 Task: In the  document Ethan.odt Write the word in the shape with center alignment 'LOL'Change Page orientation to  'Landscape' Insert emoji at the end of quote: Smile
Action: Mouse moved to (246, 424)
Screenshot: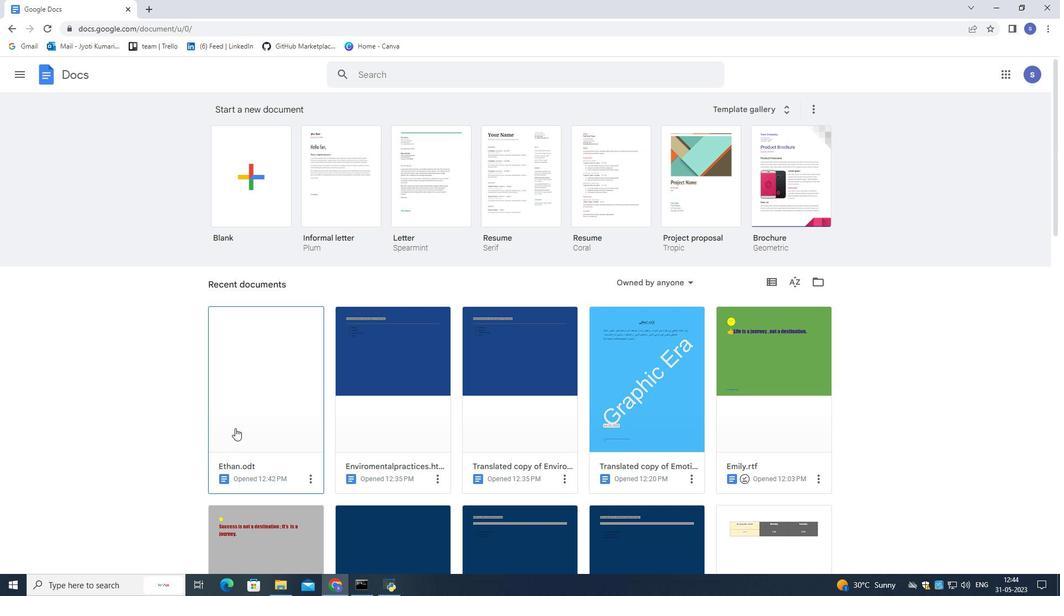 
Action: Mouse pressed left at (246, 424)
Screenshot: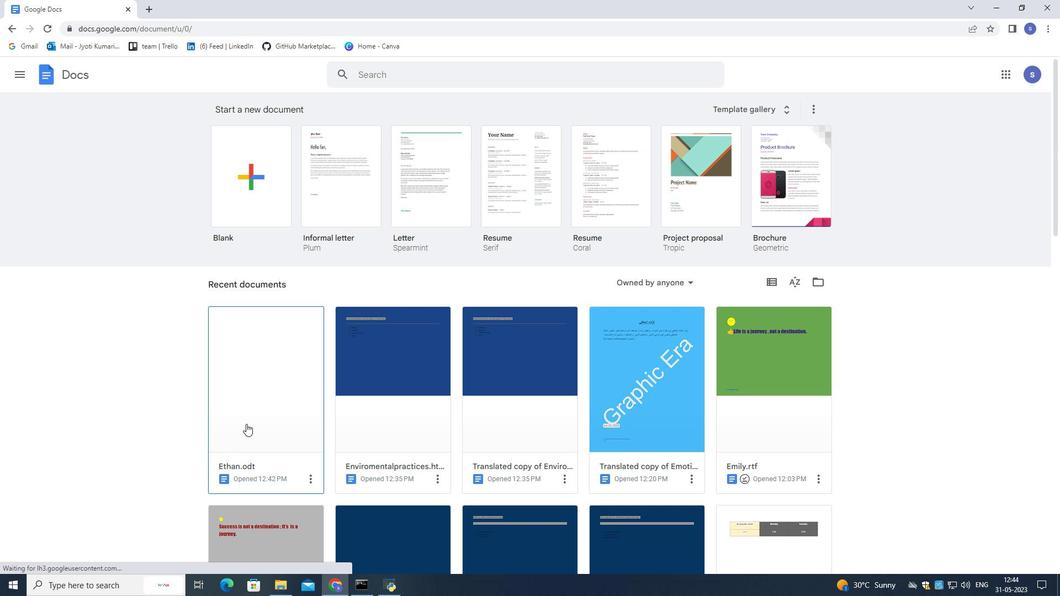 
Action: Mouse moved to (238, 419)
Screenshot: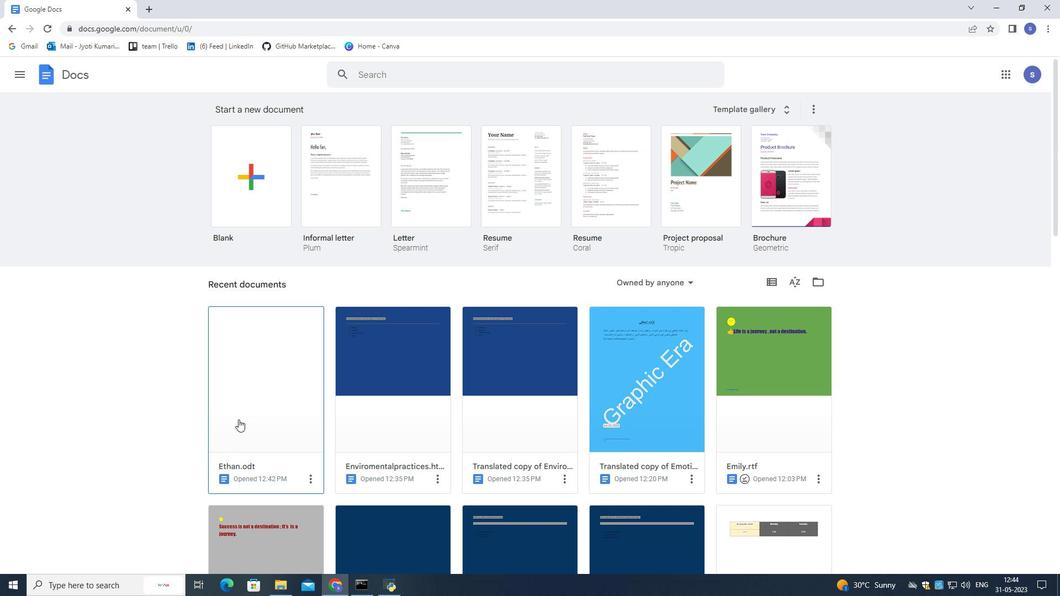 
Action: Mouse pressed left at (238, 419)
Screenshot: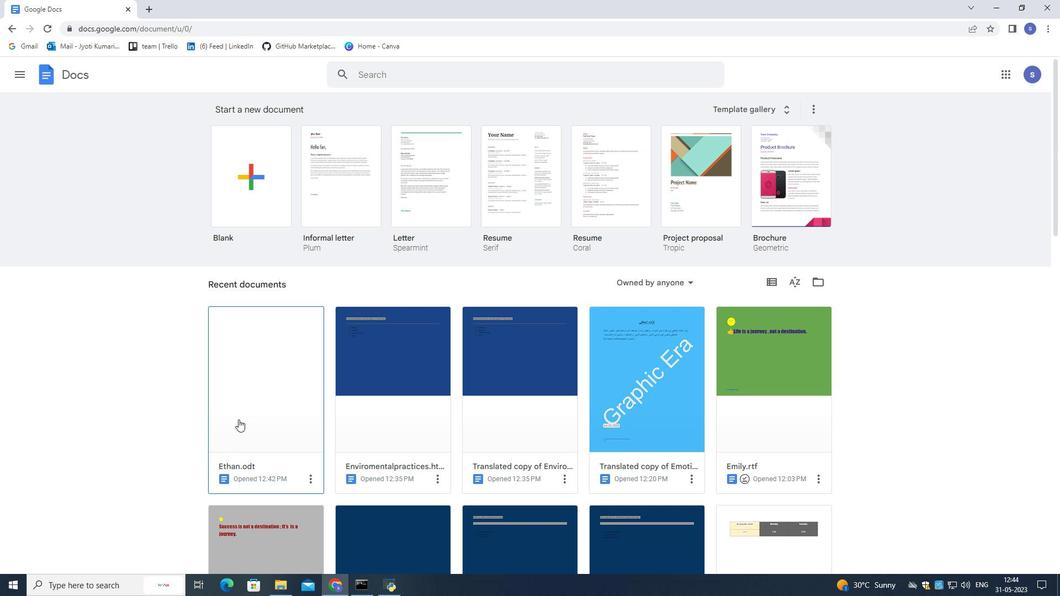 
Action: Mouse pressed left at (238, 419)
Screenshot: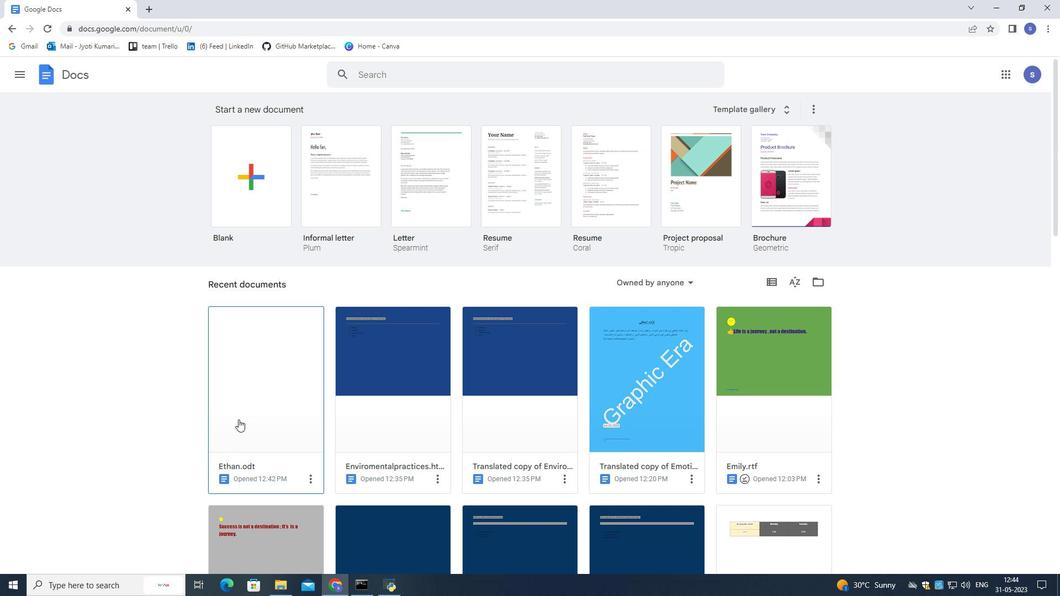 
Action: Mouse moved to (517, 233)
Screenshot: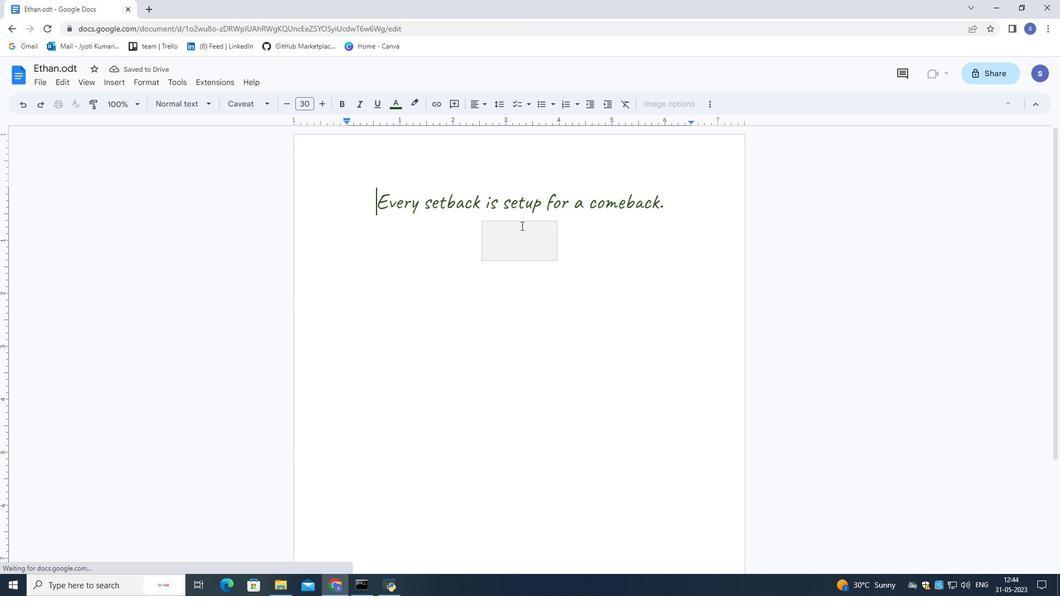 
Action: Mouse pressed left at (517, 233)
Screenshot: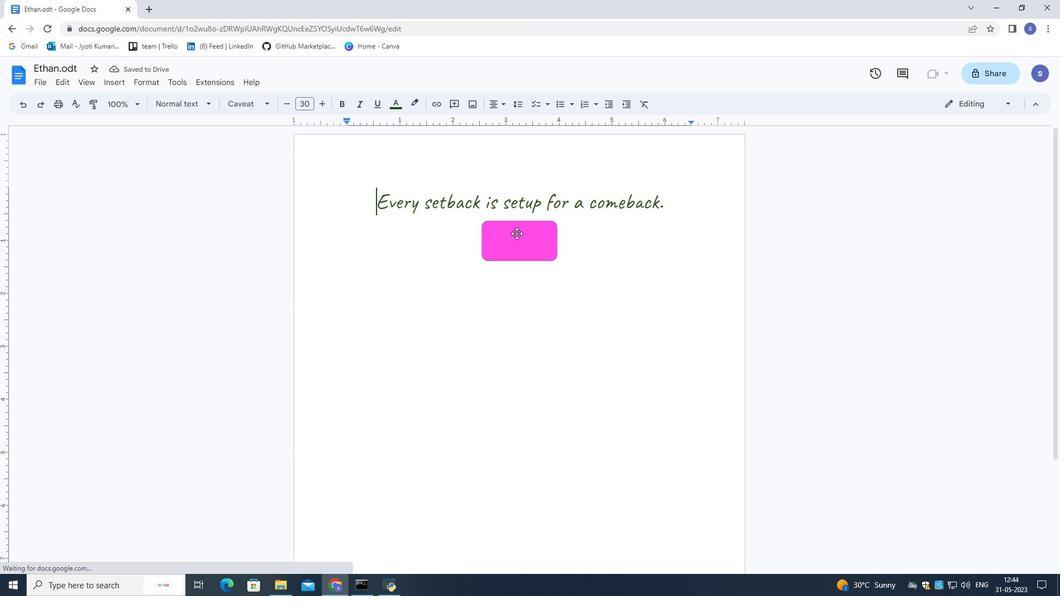 
Action: Mouse moved to (517, 234)
Screenshot: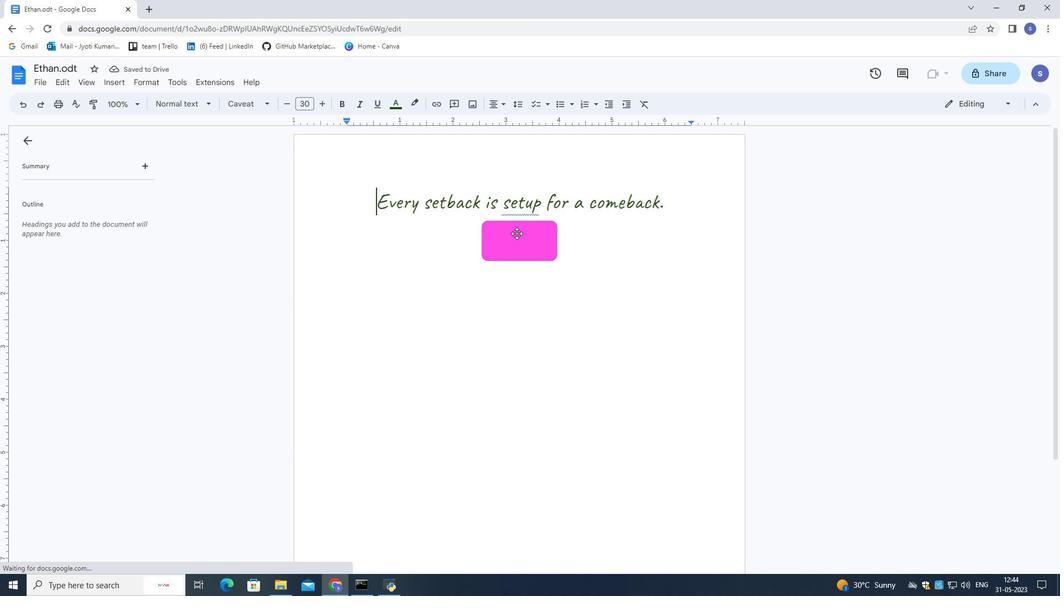 
Action: Mouse pressed left at (517, 234)
Screenshot: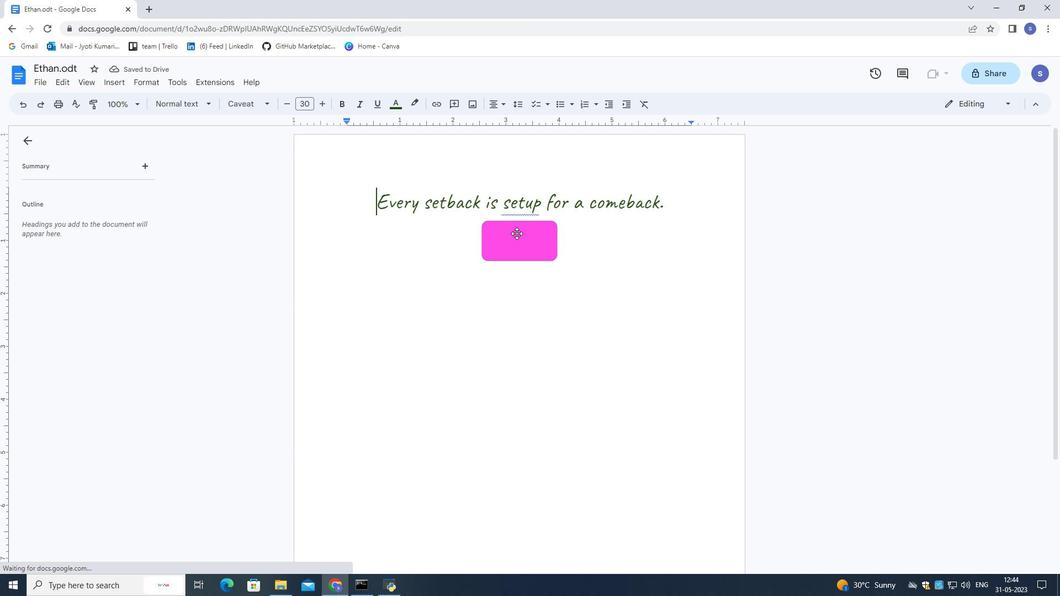 
Action: Mouse pressed left at (517, 234)
Screenshot: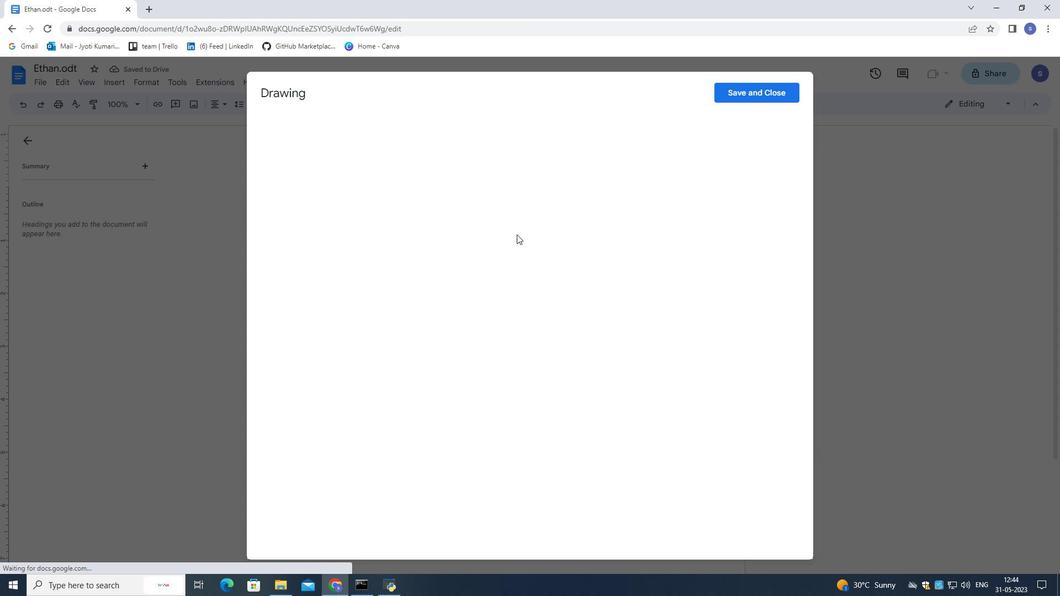 
Action: Mouse moved to (511, 270)
Screenshot: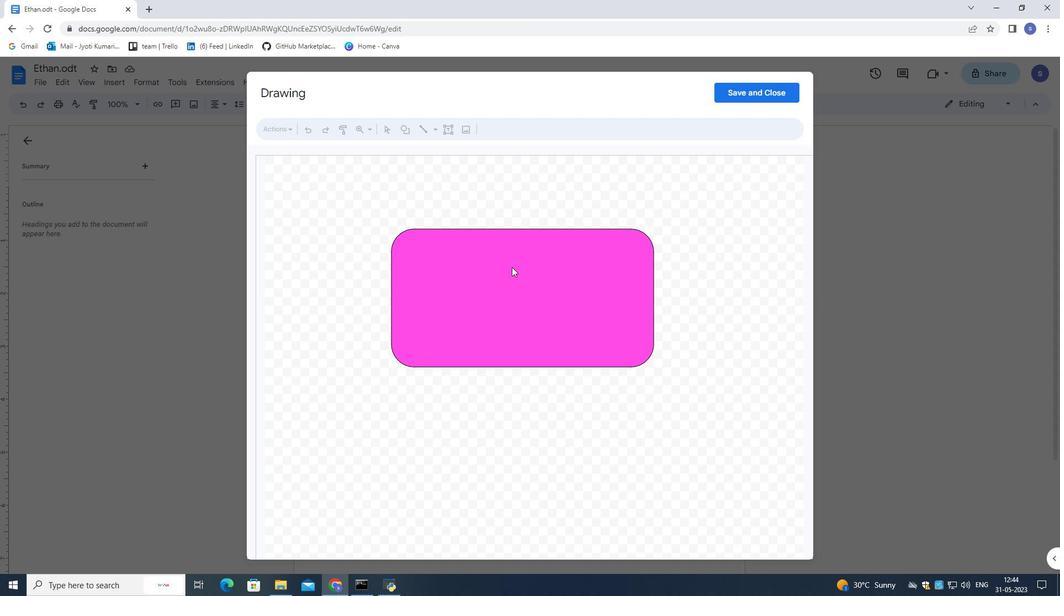 
Action: Mouse pressed left at (511, 270)
Screenshot: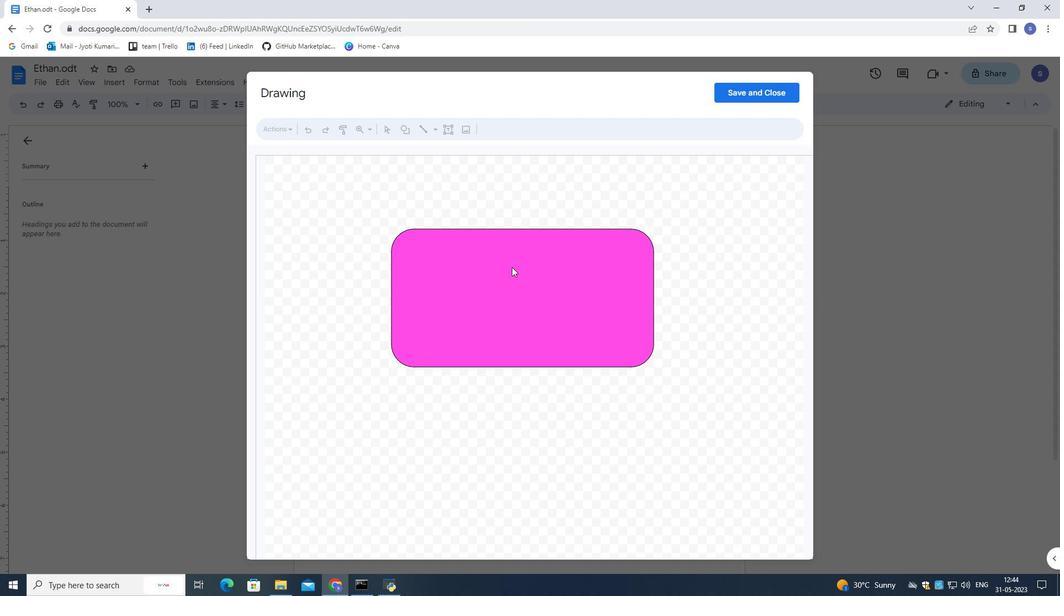
Action: Mouse moved to (510, 270)
Screenshot: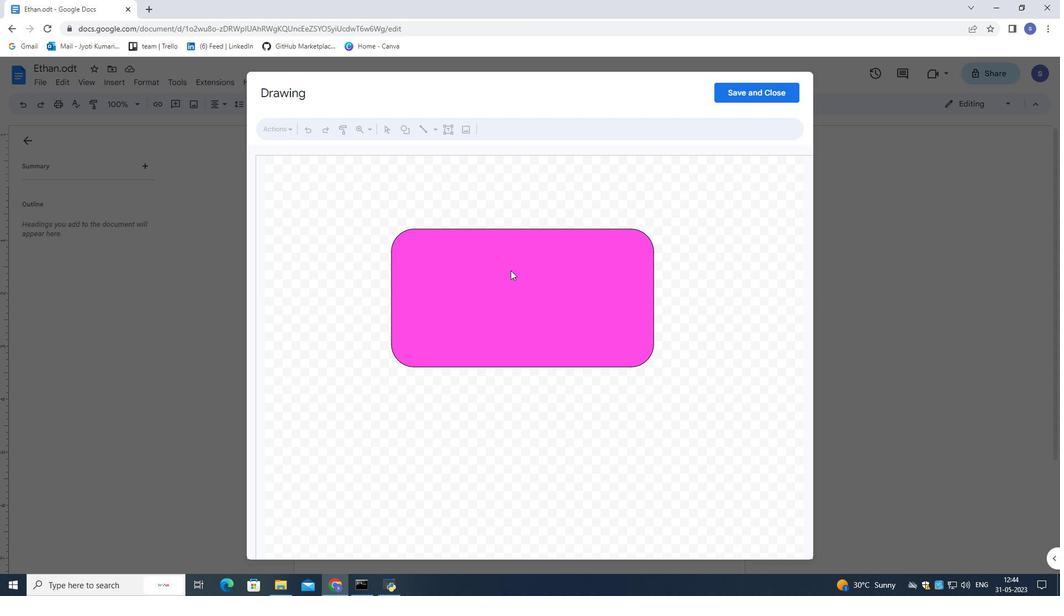 
Action: Mouse pressed left at (510, 270)
Screenshot: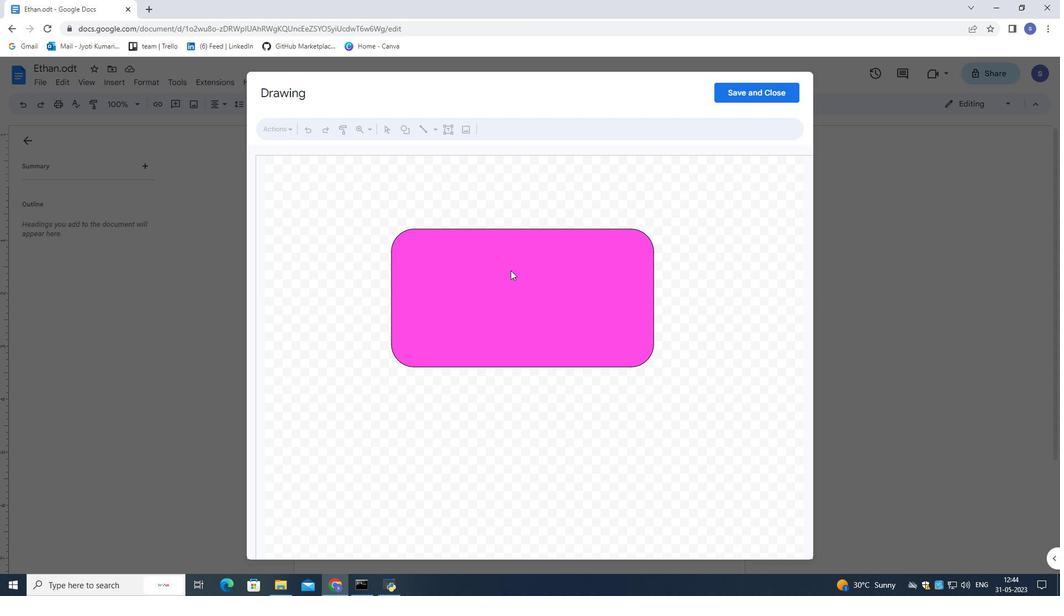 
Action: Mouse moved to (509, 271)
Screenshot: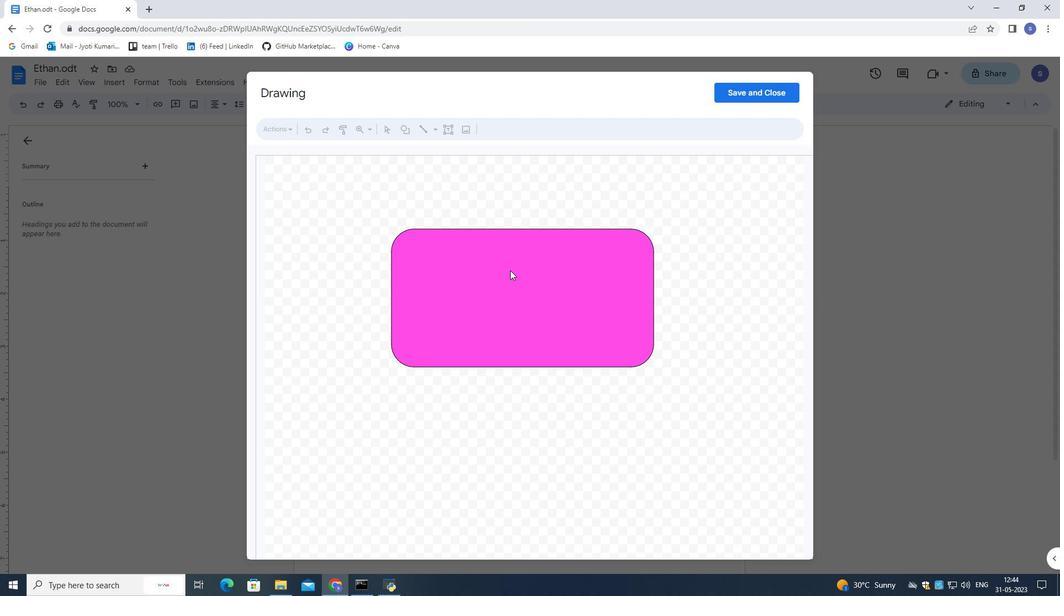
Action: Mouse pressed left at (509, 271)
Screenshot: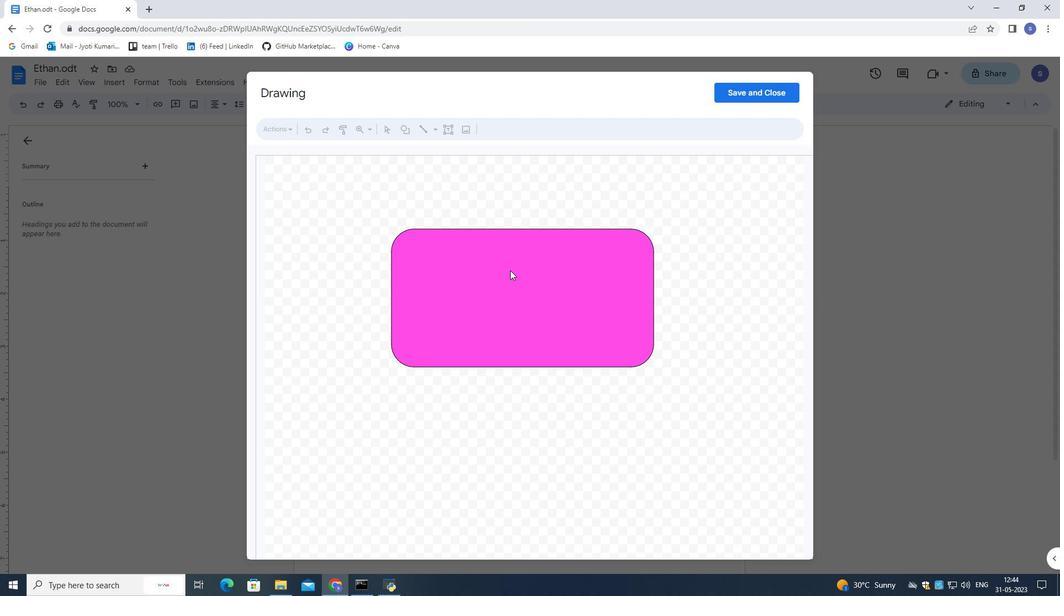
Action: Mouse moved to (493, 303)
Screenshot: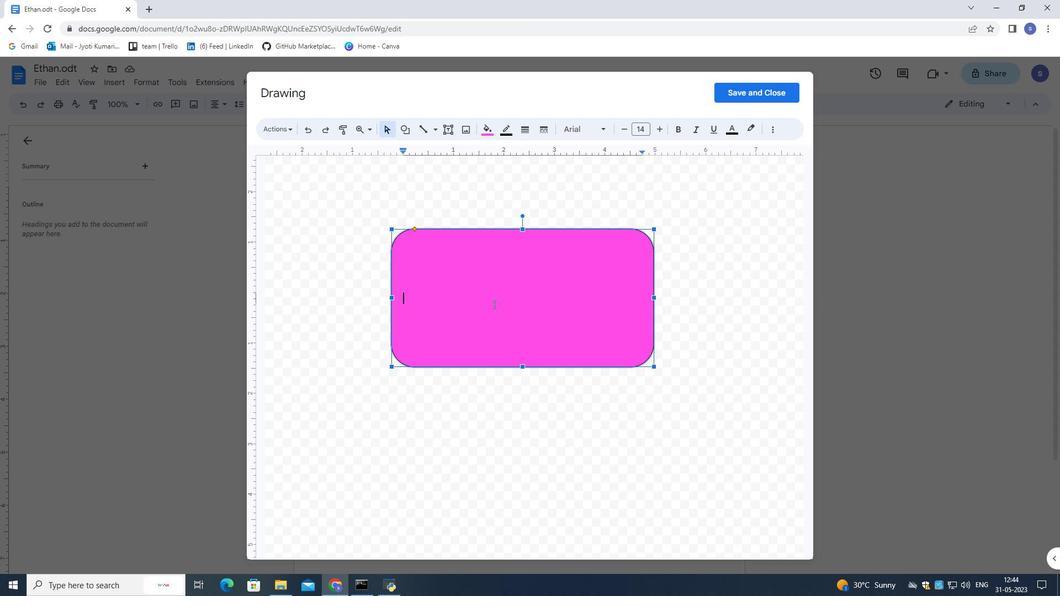
Action: Key pressed <Key.space><Key.space><Key.space><Key.space><Key.space><Key.space><Key.space><Key.space><Key.space><Key.space><Key.space><Key.space><Key.space><Key.space><Key.space><Key.space><Key.space><Key.space><Key.space><Key.space><Key.space><Key.space><Key.space><Key.space><Key.space><Key.space><Key.space><Key.space><Key.caps_lock>LOL<Key.caps_lock><Key.left><Key.left><Key.left>
Screenshot: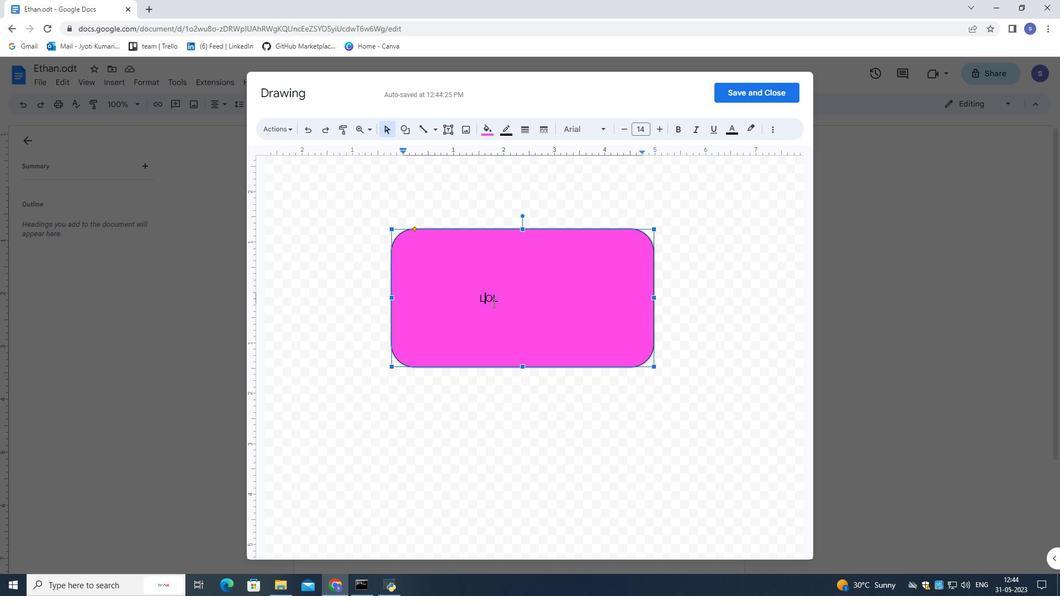 
Action: Mouse moved to (665, 340)
Screenshot: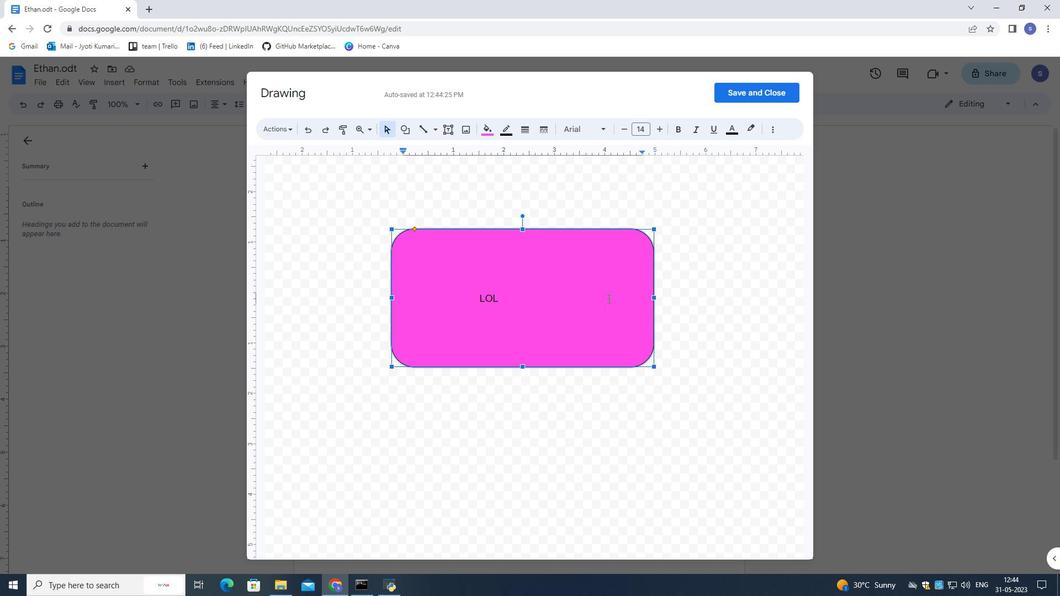 
Action: Key pressed <Key.space><Key.space><Key.space><Key.space><Key.space><Key.space><Key.space><Key.space><Key.space><Key.space><Key.space><Key.space><Key.space>
Screenshot: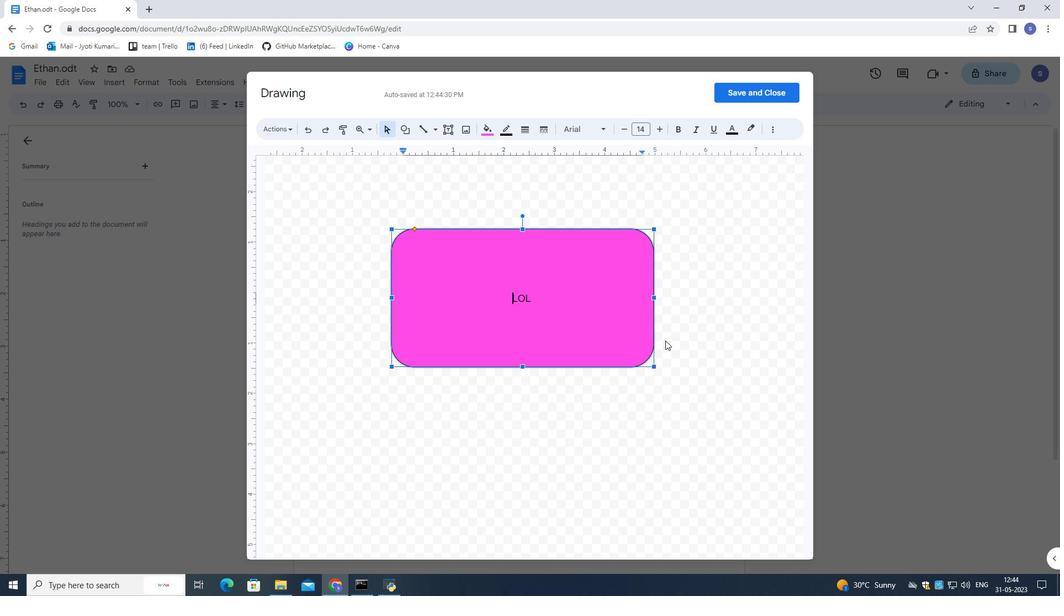 
Action: Mouse moved to (764, 94)
Screenshot: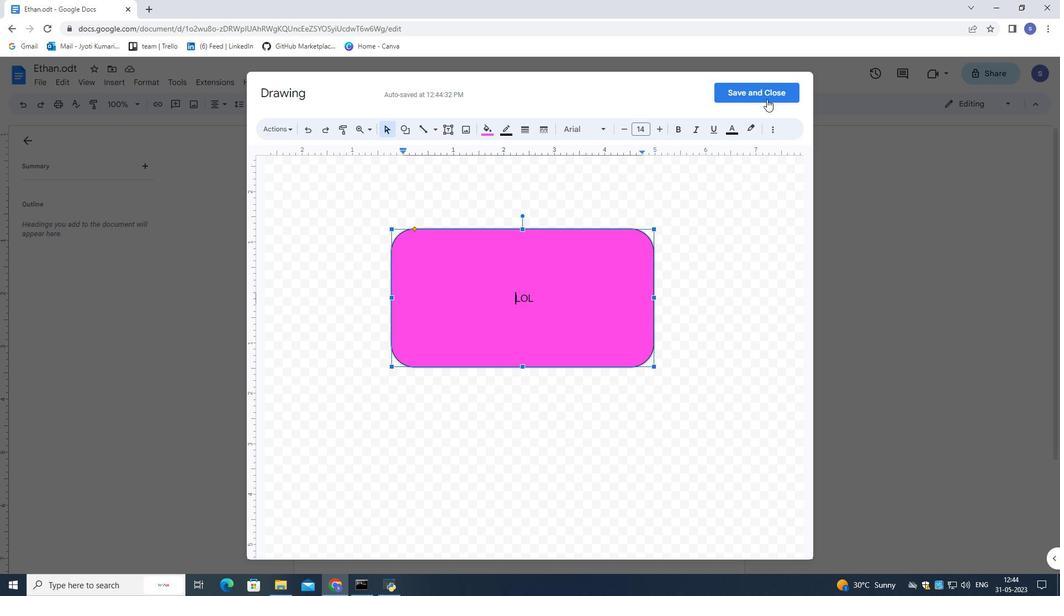 
Action: Mouse pressed left at (764, 94)
Screenshot: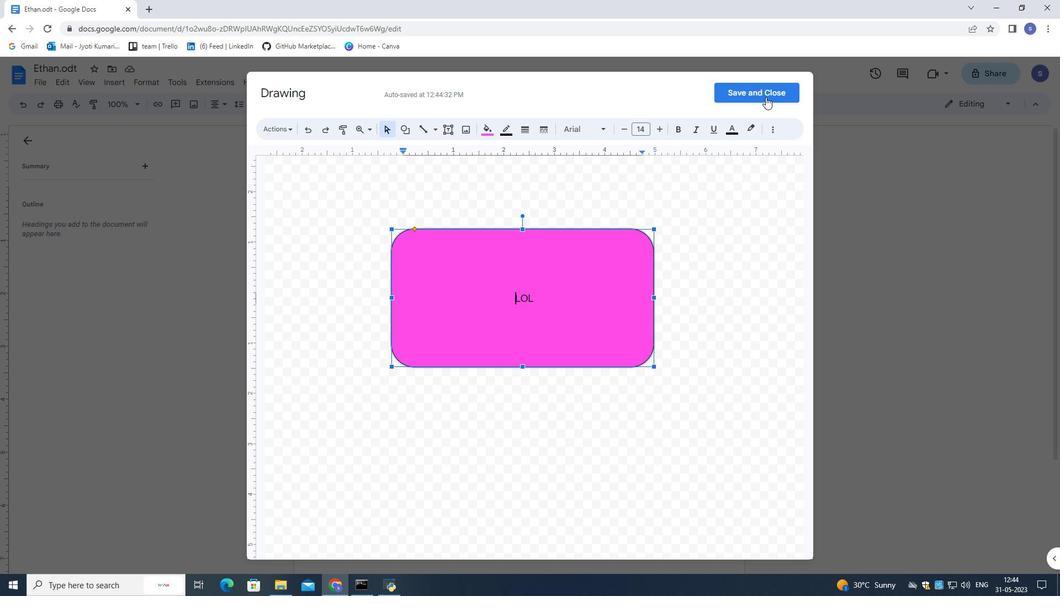 
Action: Mouse moved to (529, 247)
Screenshot: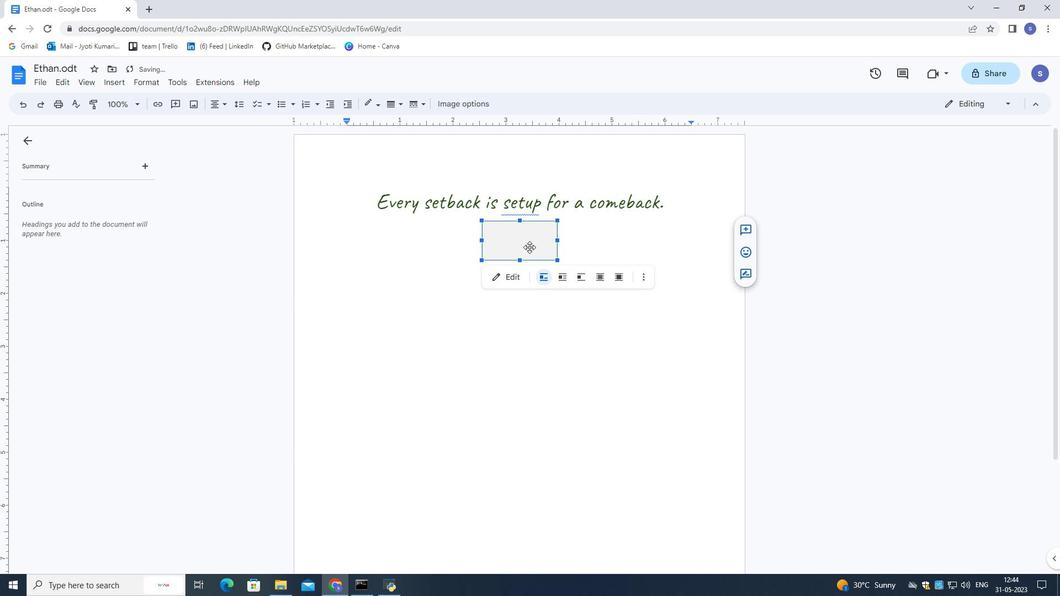 
Action: Mouse pressed left at (529, 247)
Screenshot: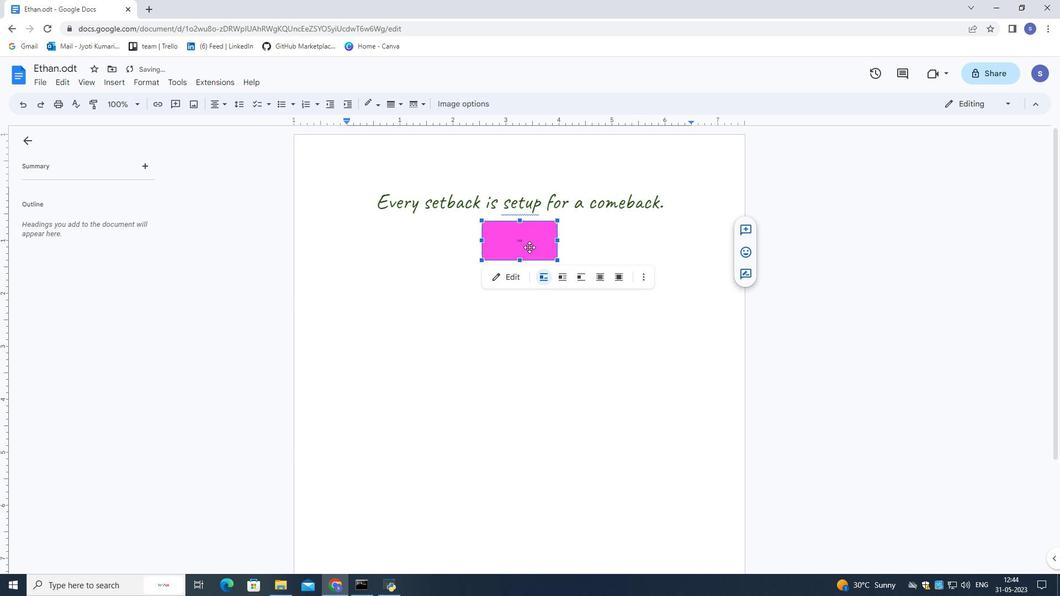 
Action: Mouse moved to (528, 242)
Screenshot: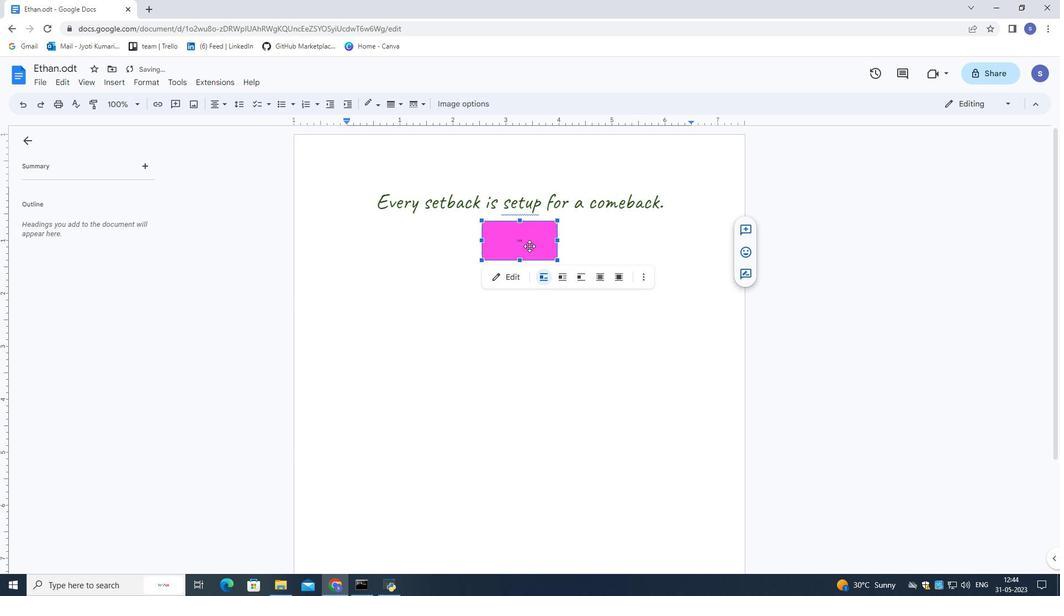 
Action: Mouse pressed left at (528, 242)
Screenshot: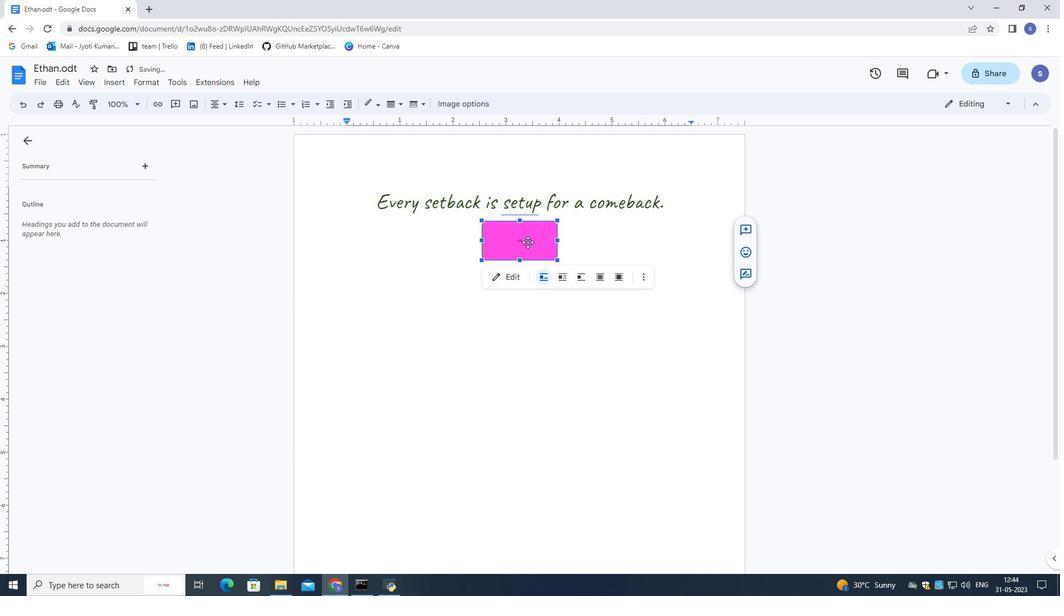 
Action: Mouse pressed left at (528, 242)
Screenshot: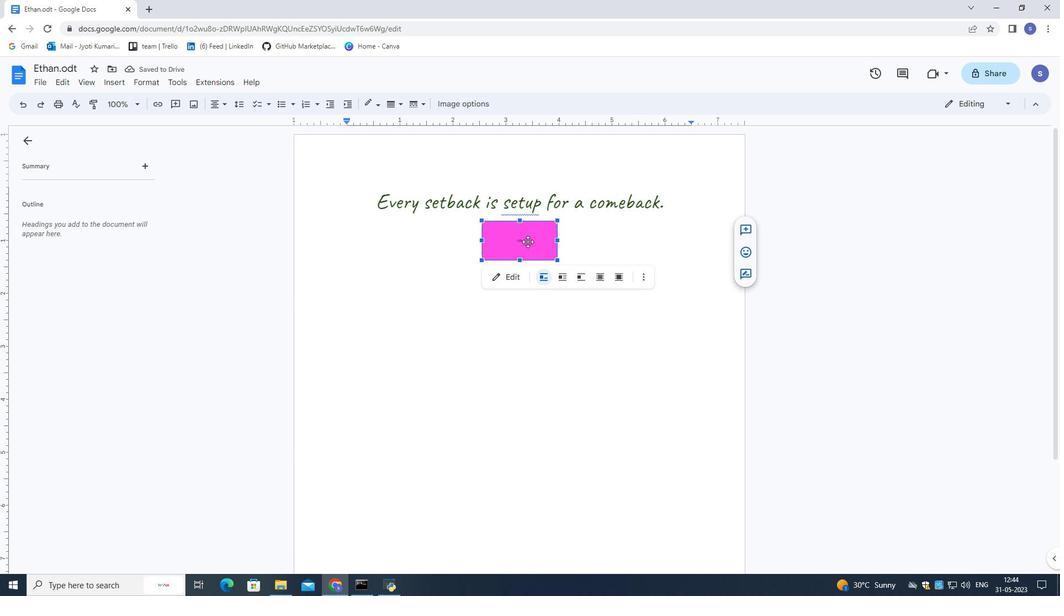 
Action: Mouse moved to (744, 96)
Screenshot: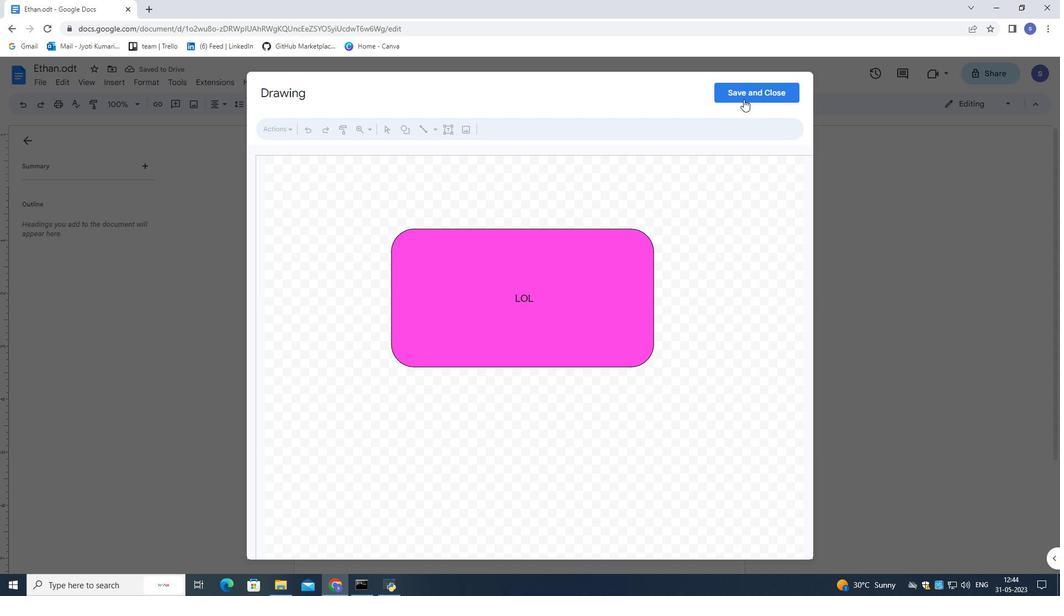 
Action: Mouse pressed left at (744, 96)
Screenshot: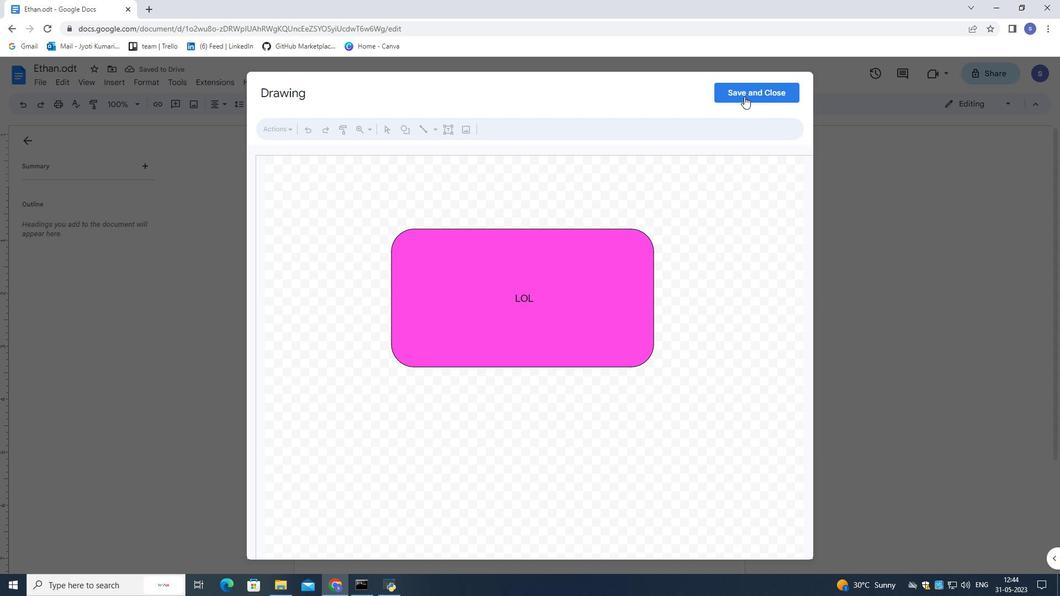 
Action: Mouse moved to (616, 246)
Screenshot: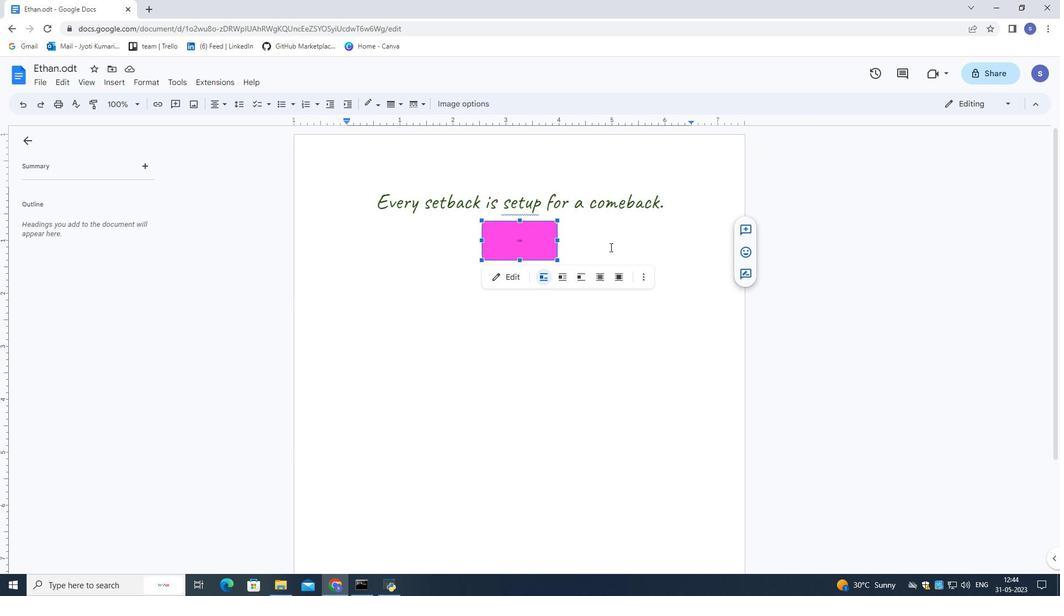 
Action: Mouse pressed left at (616, 246)
Screenshot: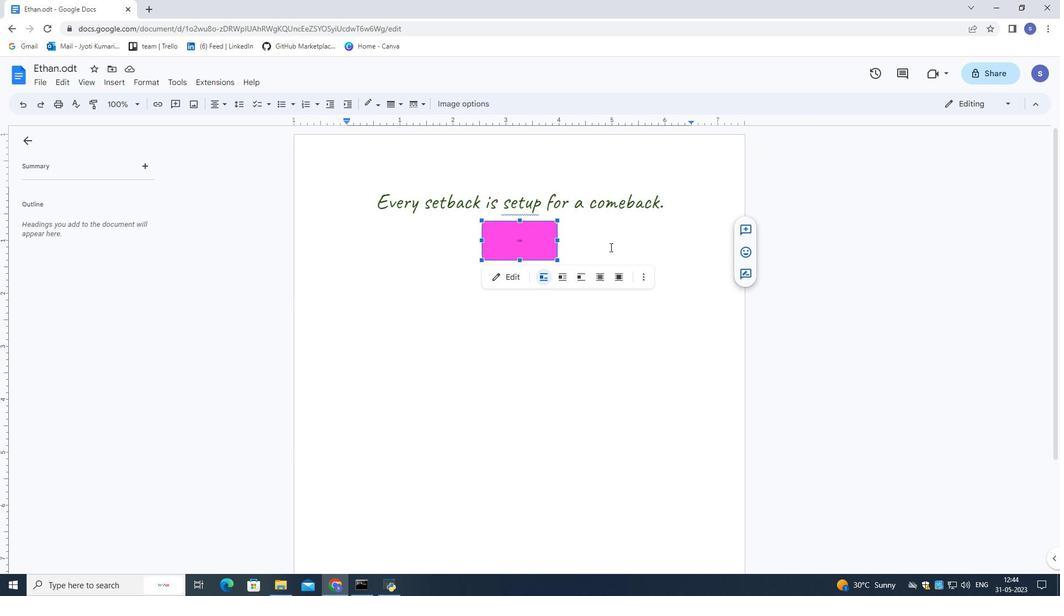 
Action: Mouse moved to (148, 80)
Screenshot: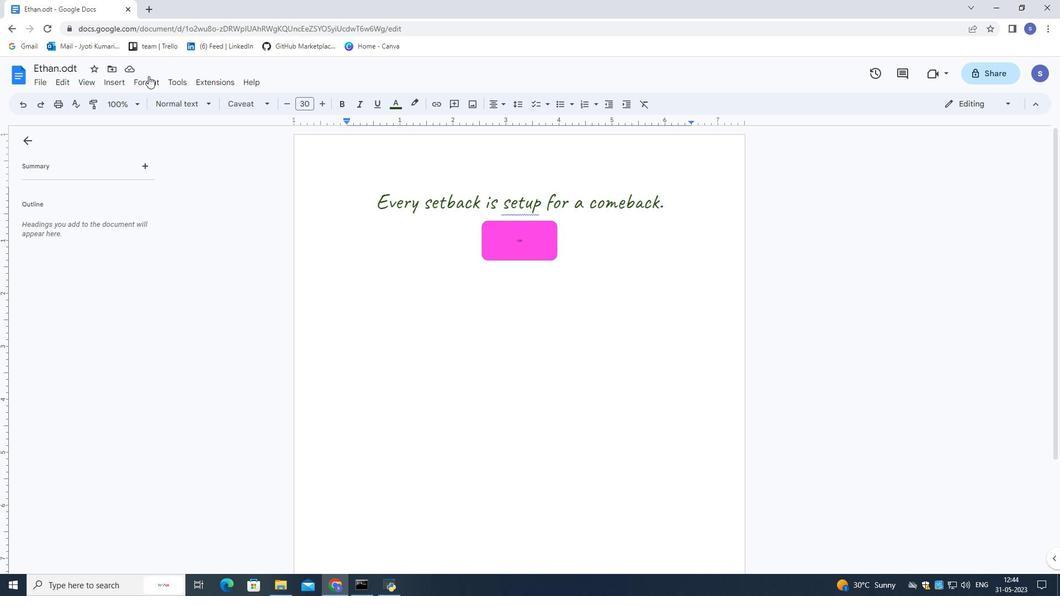 
Action: Mouse pressed left at (148, 80)
Screenshot: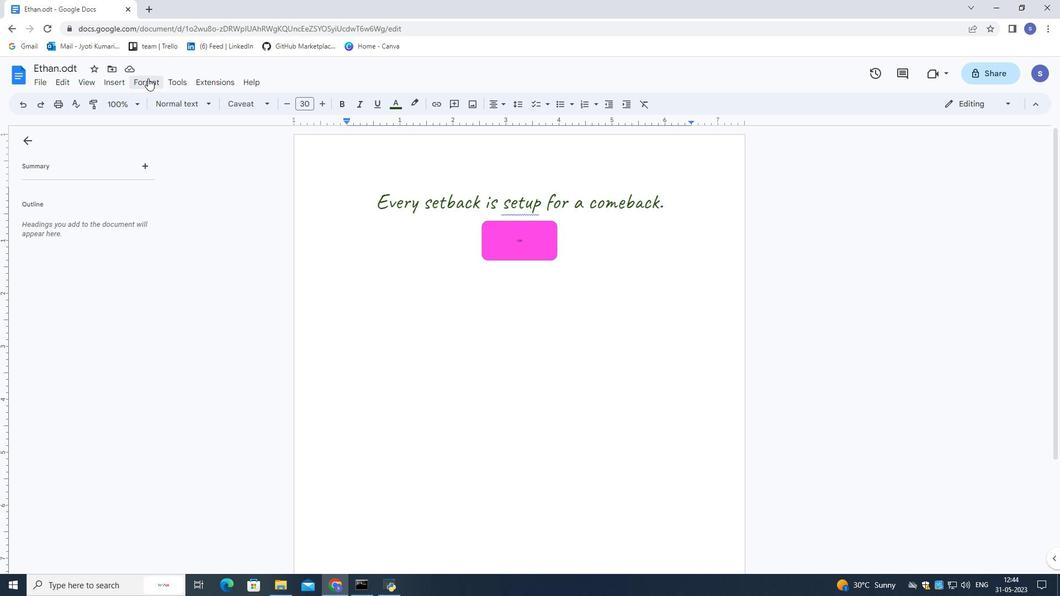 
Action: Mouse moved to (175, 249)
Screenshot: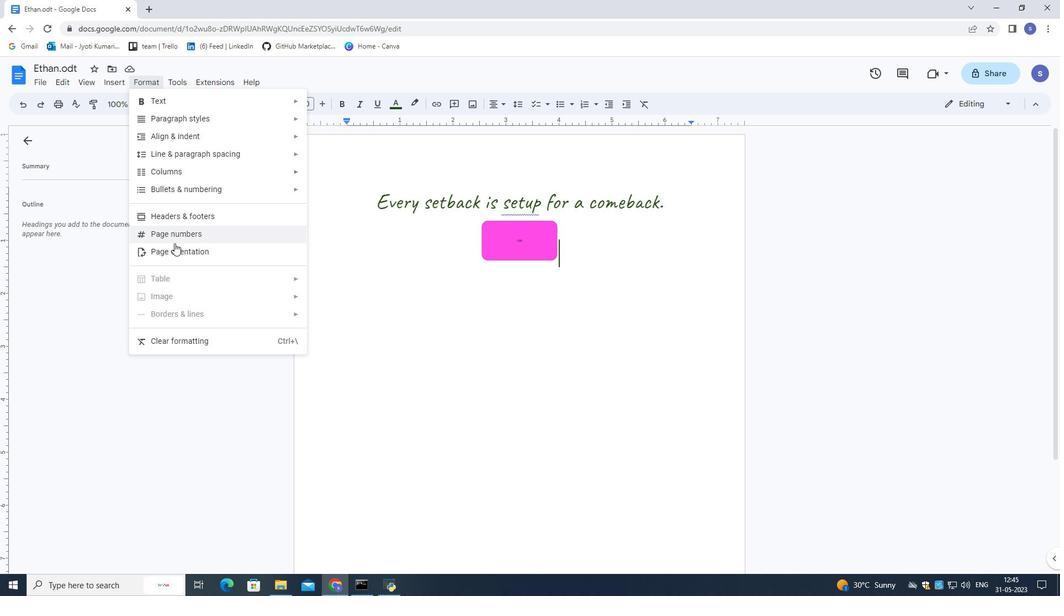 
Action: Mouse pressed left at (175, 249)
Screenshot: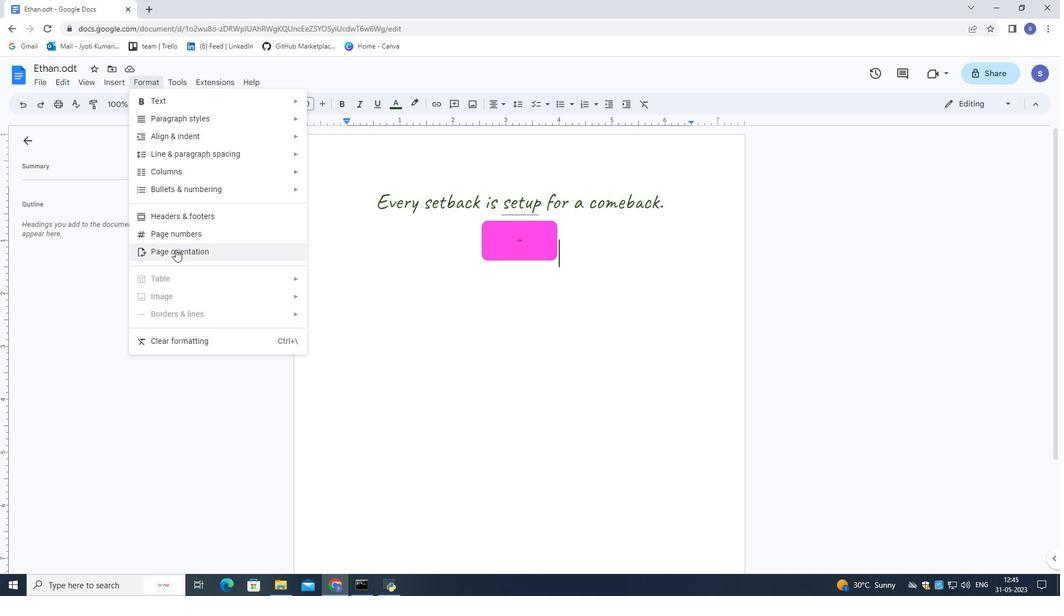 
Action: Mouse moved to (503, 335)
Screenshot: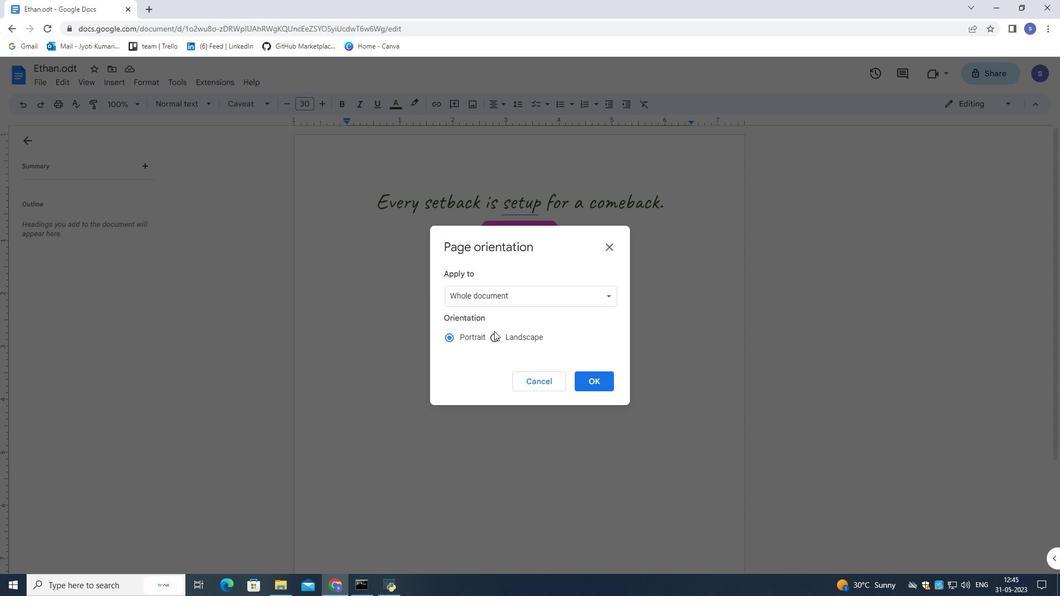 
Action: Mouse pressed left at (503, 335)
Screenshot: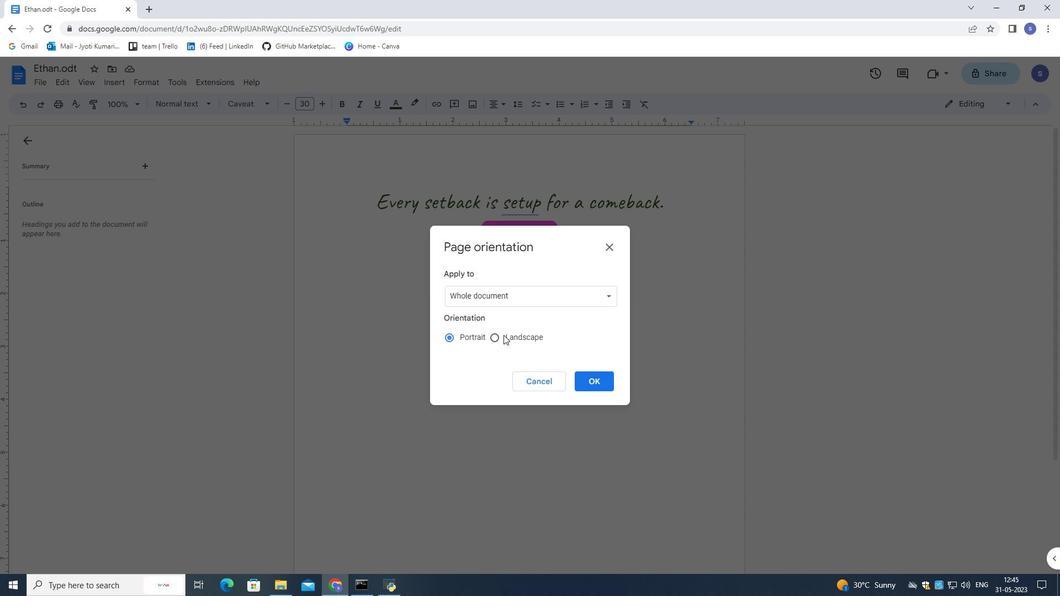 
Action: Mouse moved to (591, 380)
Screenshot: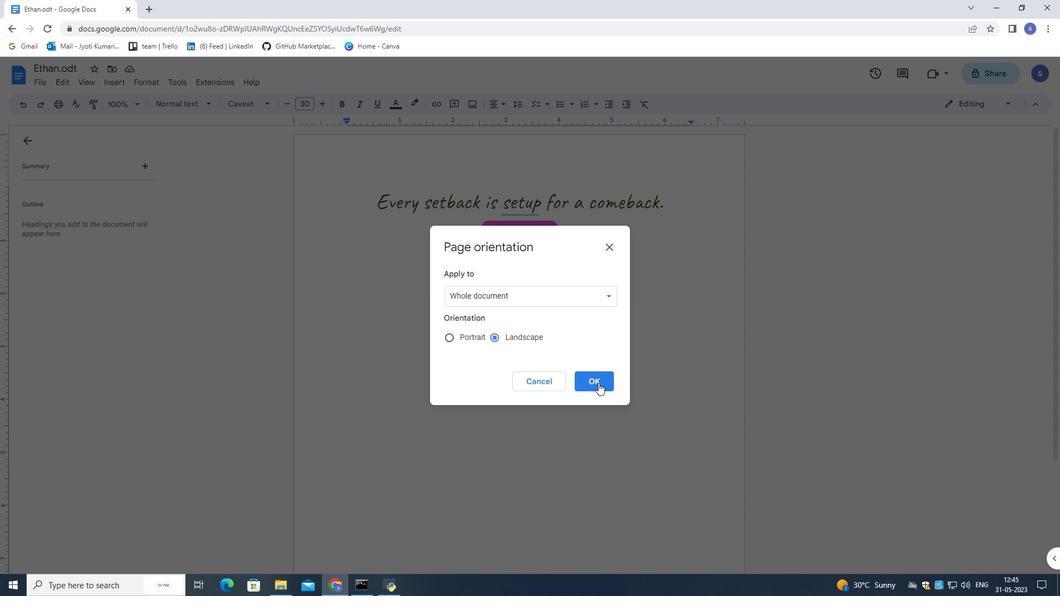 
Action: Mouse pressed left at (591, 380)
Screenshot: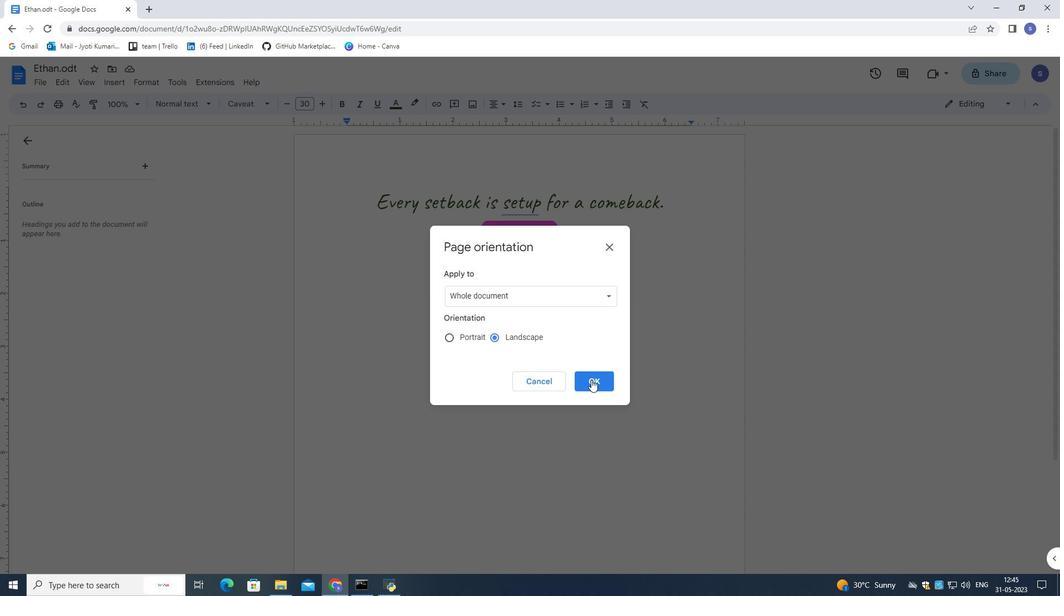 
Action: Mouse moved to (677, 205)
Screenshot: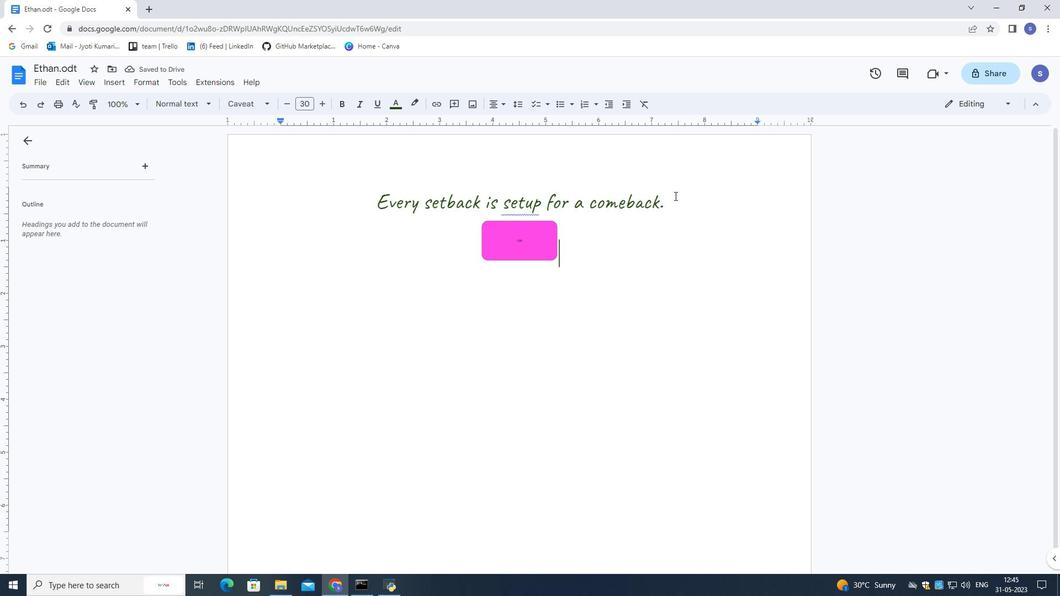 
Action: Mouse pressed left at (677, 205)
Screenshot: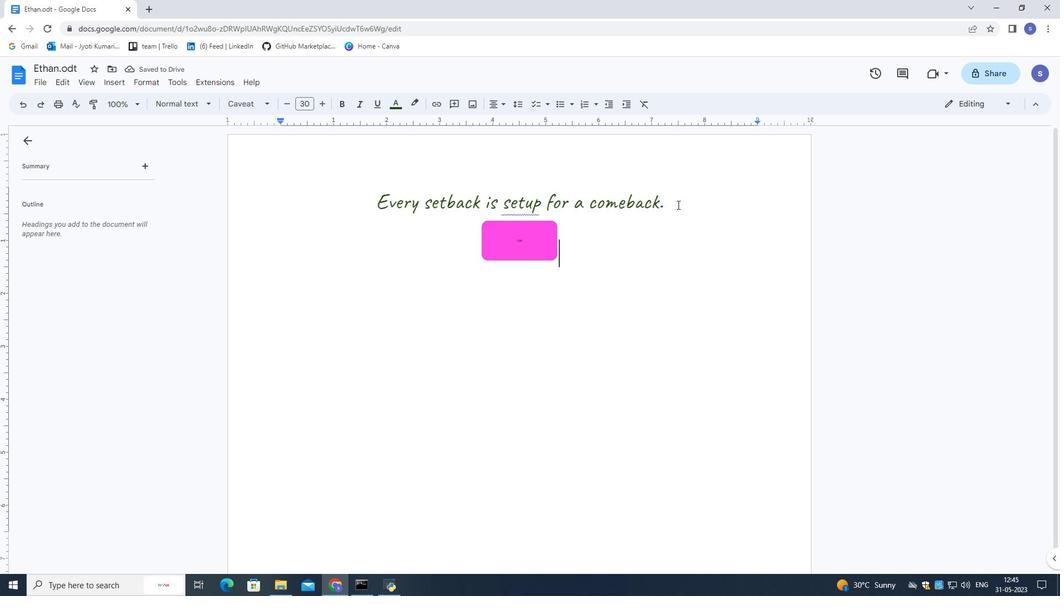 
Action: Mouse moved to (126, 75)
Screenshot: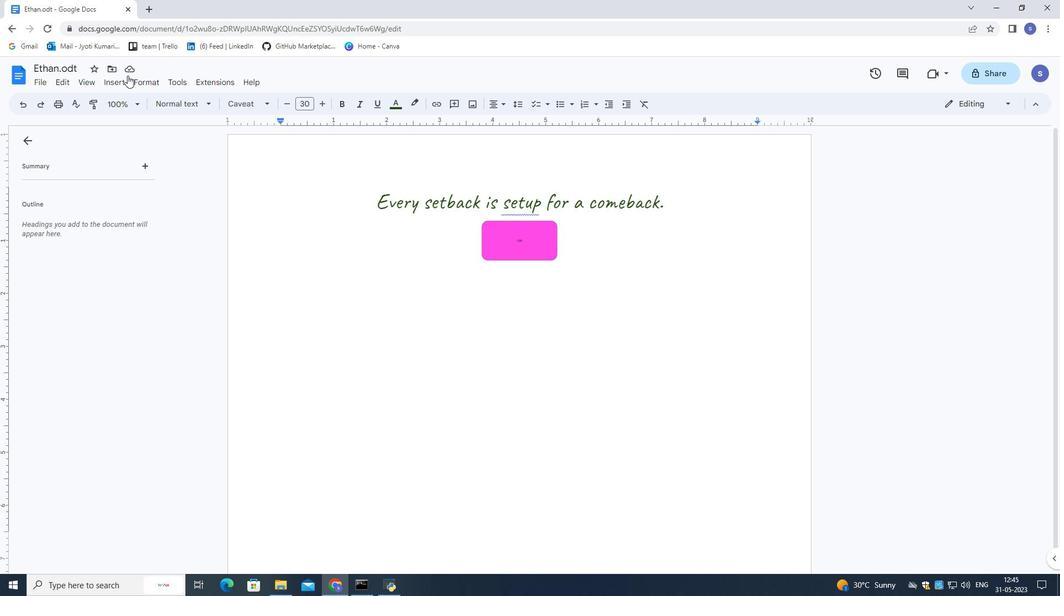 
Action: Mouse pressed left at (126, 75)
Screenshot: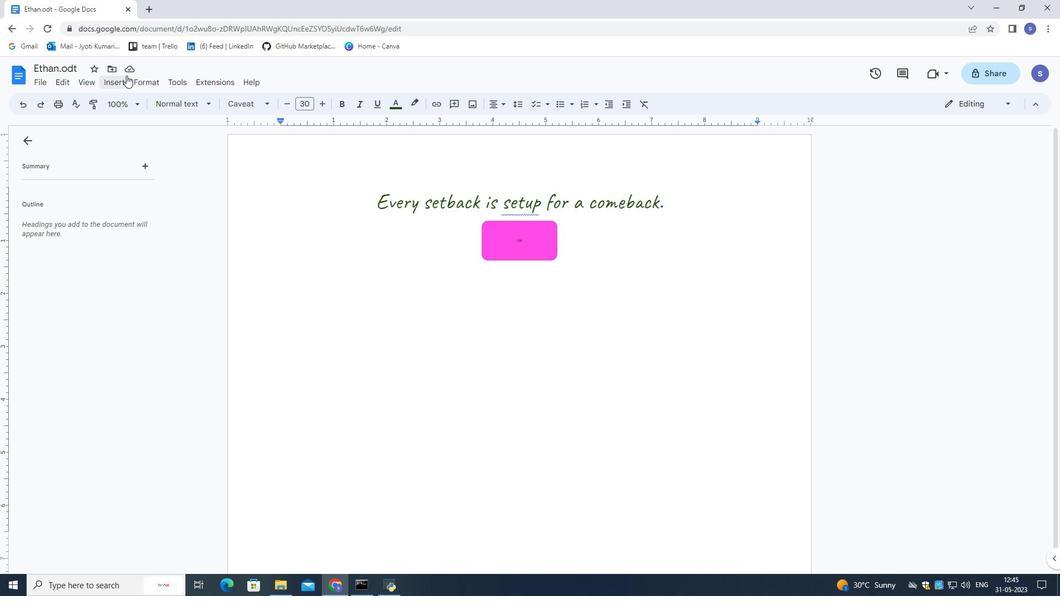 
Action: Mouse moved to (157, 193)
Screenshot: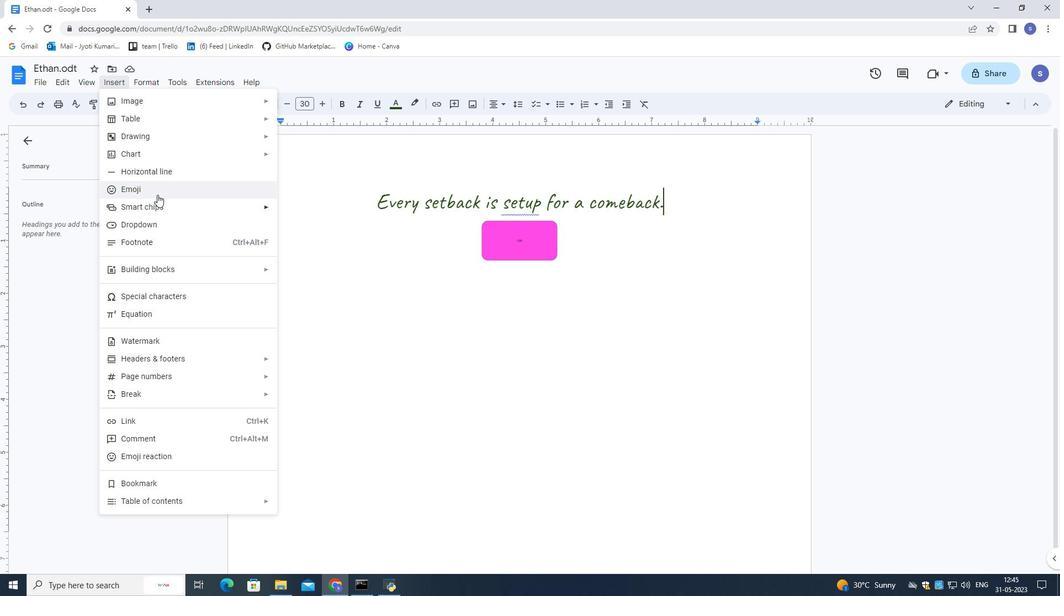 
Action: Mouse pressed left at (157, 193)
Screenshot: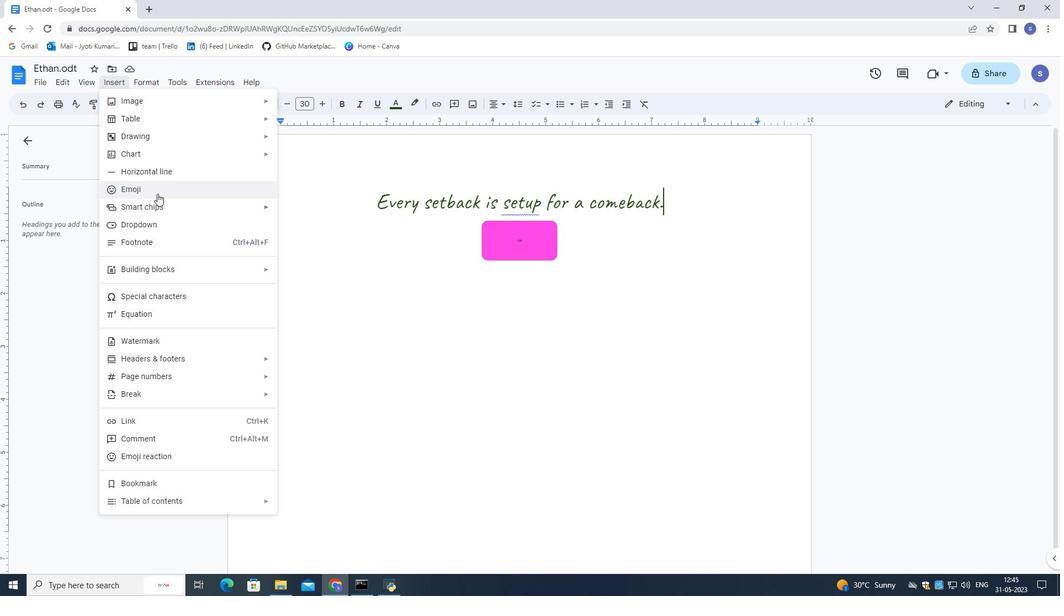 
Action: Mouse moved to (612, 301)
Screenshot: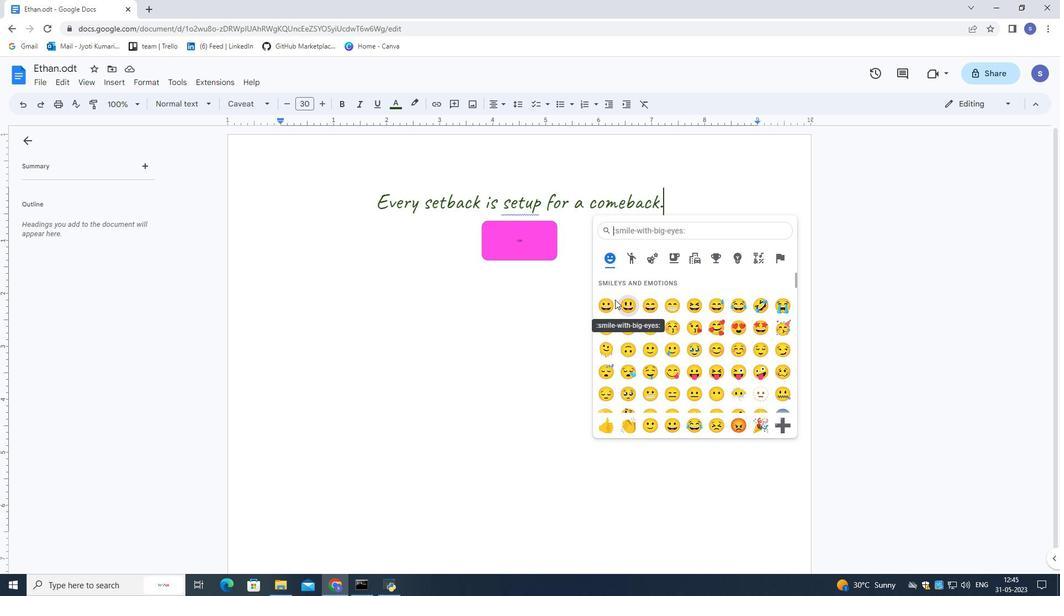 
Action: Mouse pressed left at (612, 301)
Screenshot: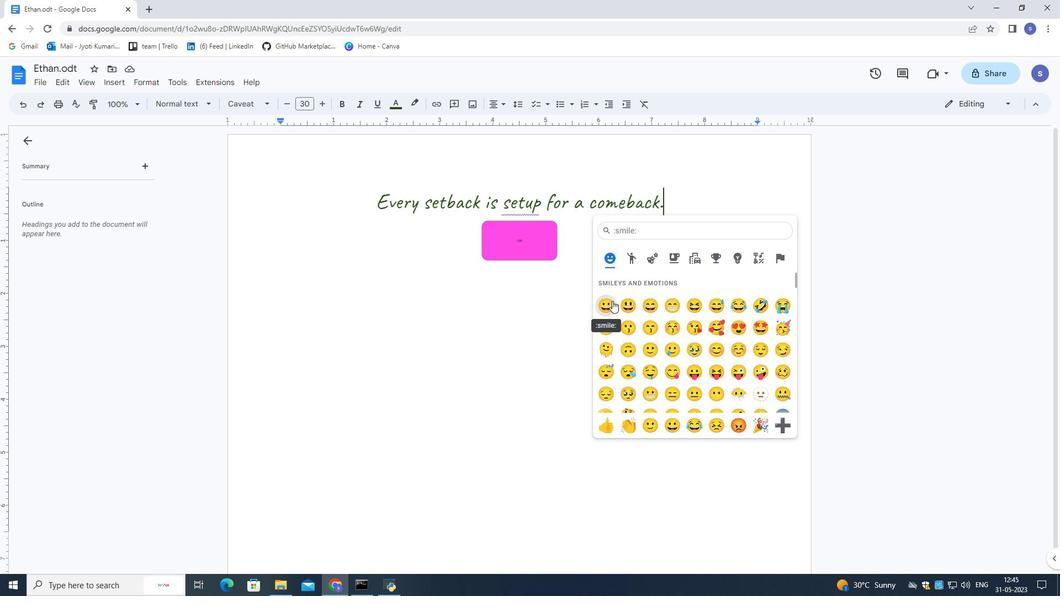 
Action: Mouse moved to (655, 292)
Screenshot: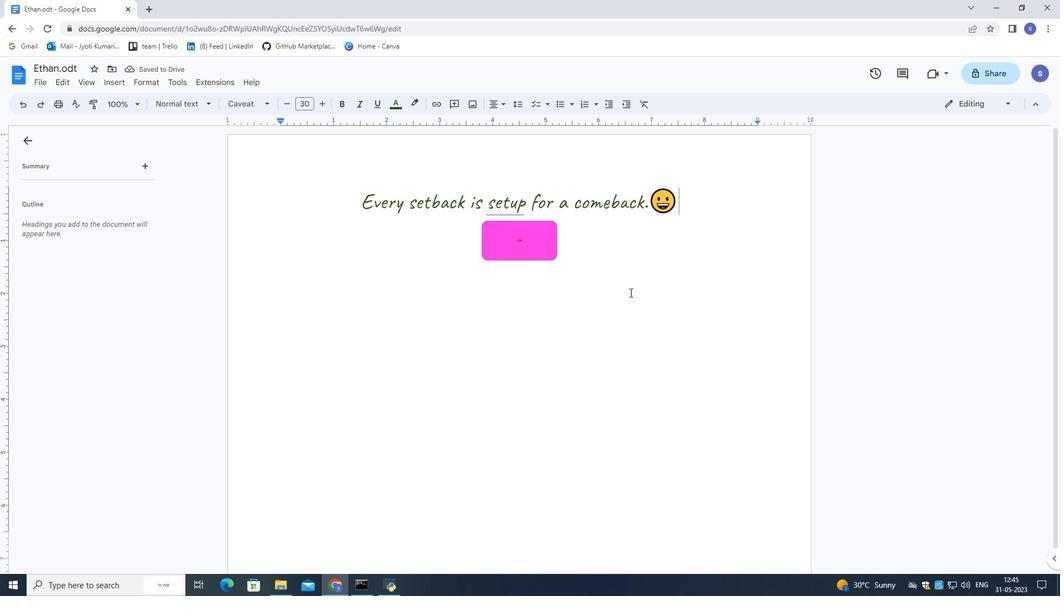 
Action: Mouse pressed left at (655, 292)
Screenshot: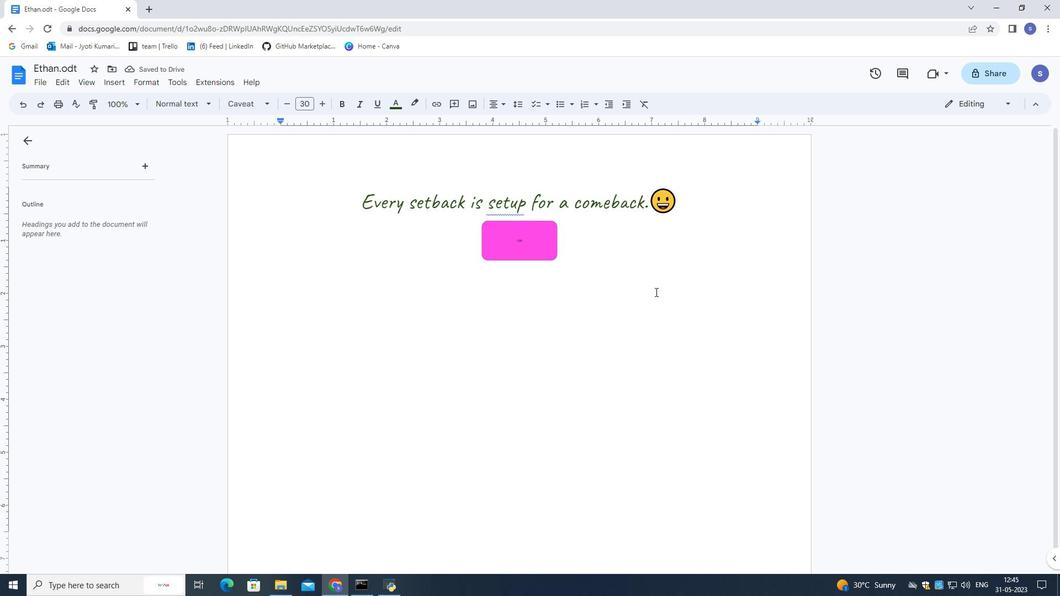 
Action: Mouse moved to (655, 319)
Screenshot: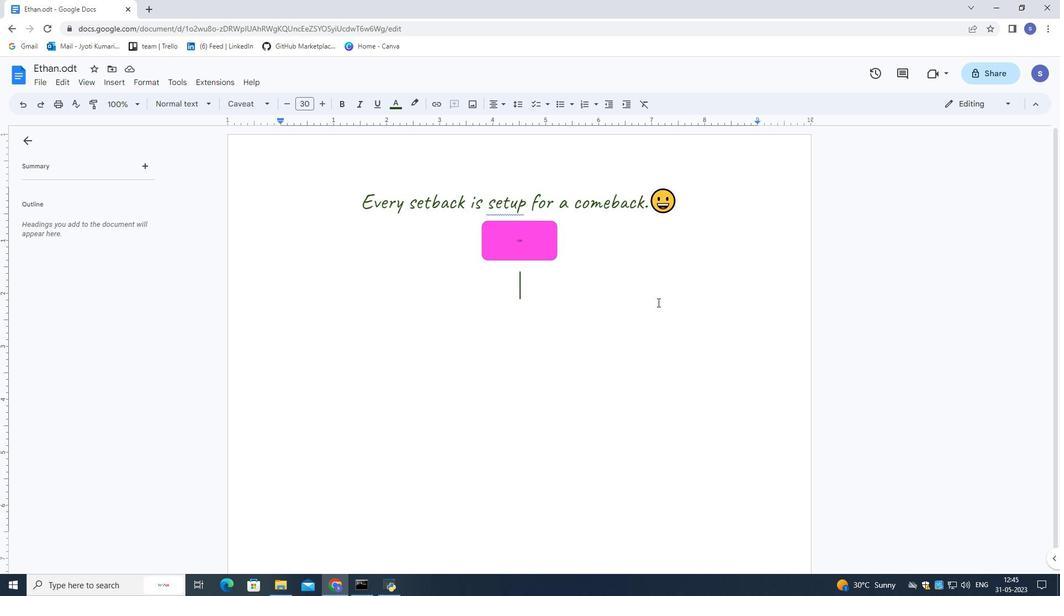 
Action: Mouse pressed left at (655, 319)
Screenshot: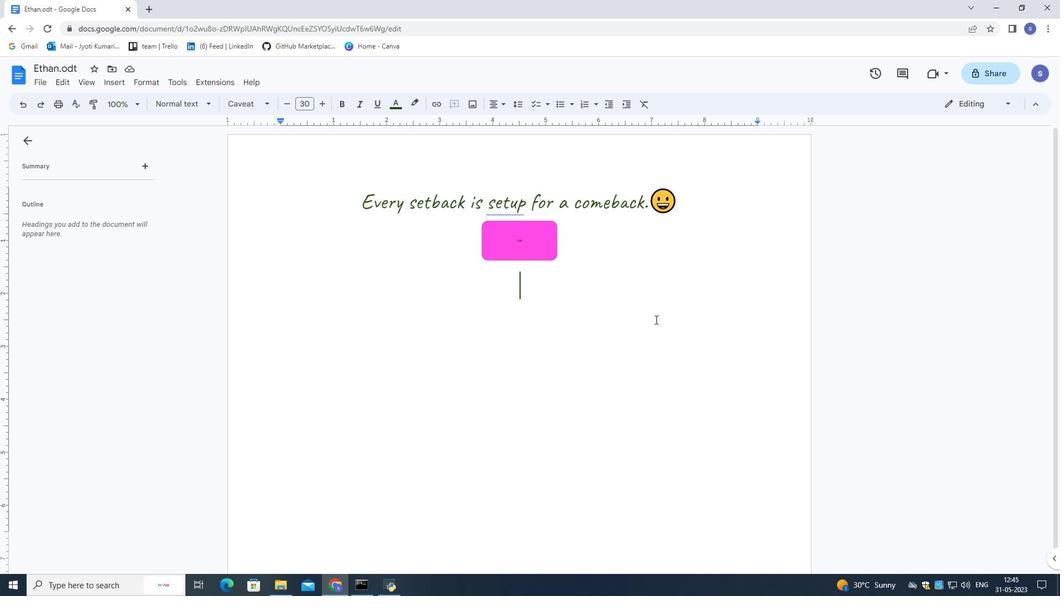 
Action: Mouse moved to (700, 212)
Screenshot: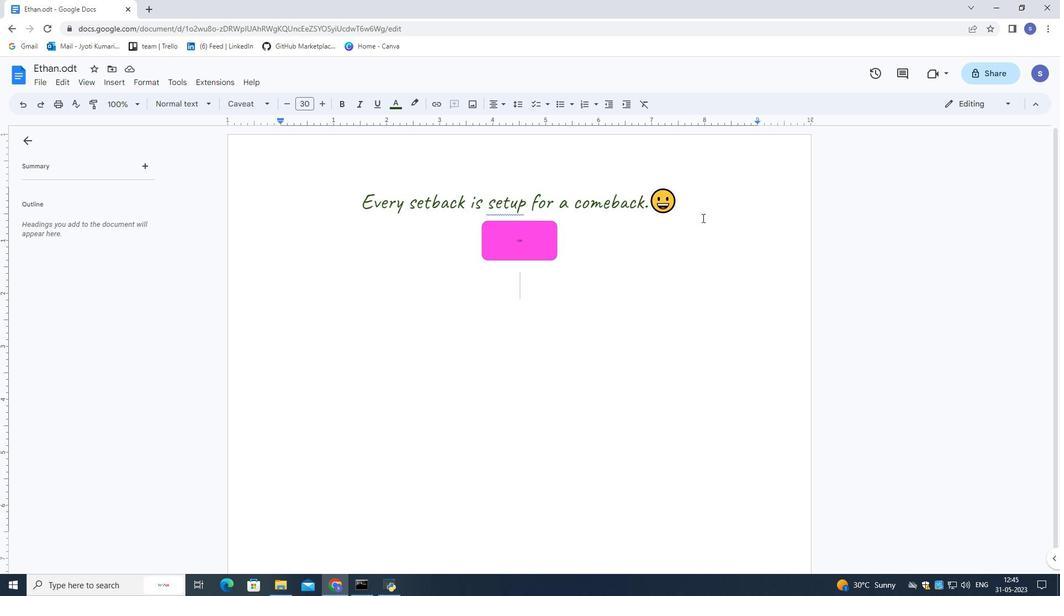 
Action: Mouse pressed left at (700, 212)
Screenshot: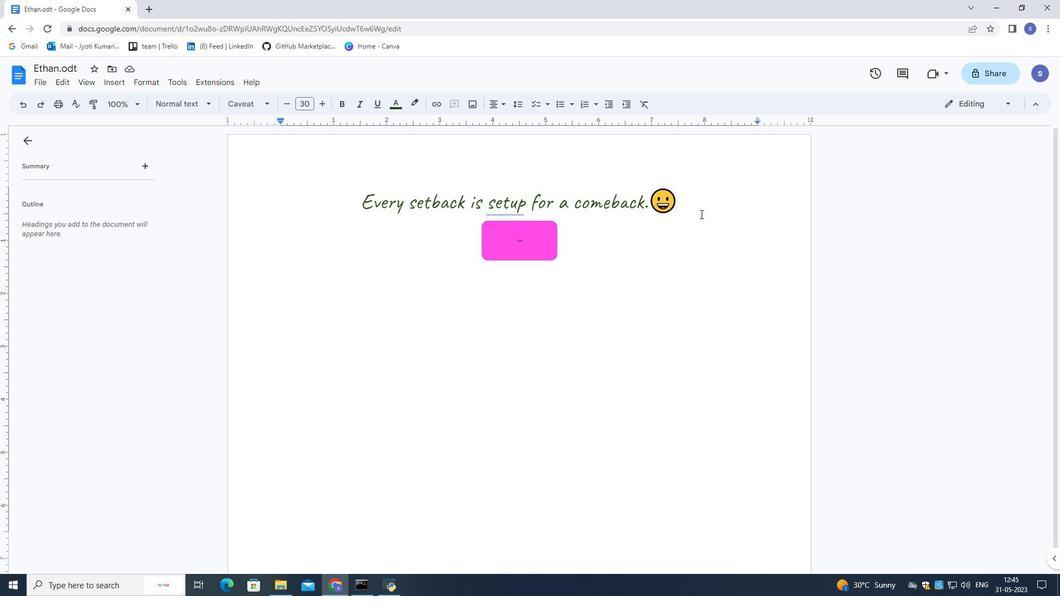 
Action: Mouse moved to (614, 260)
Screenshot: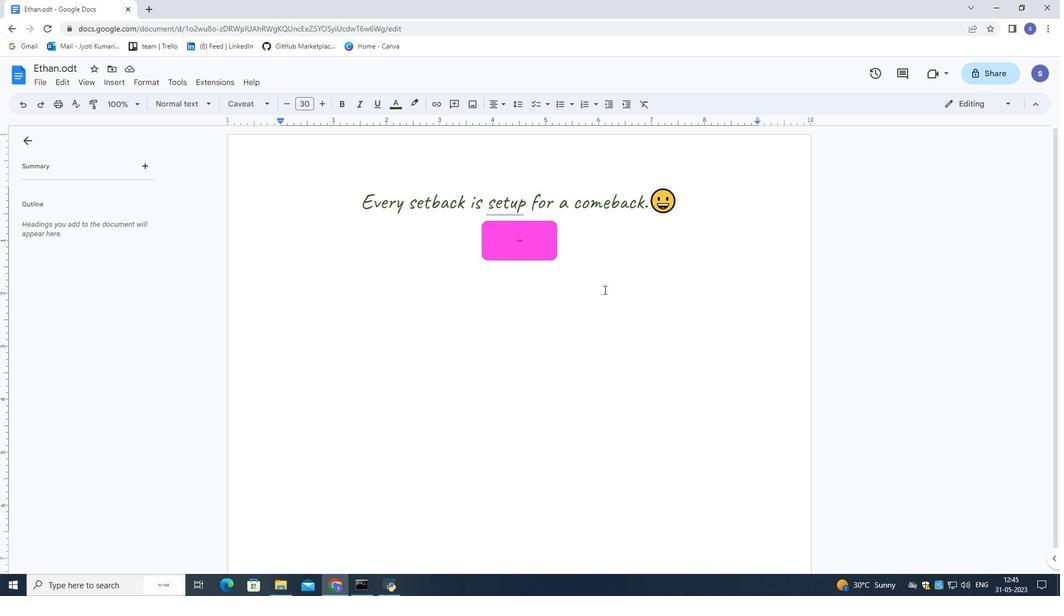 
Action: Mouse pressed left at (614, 260)
Screenshot: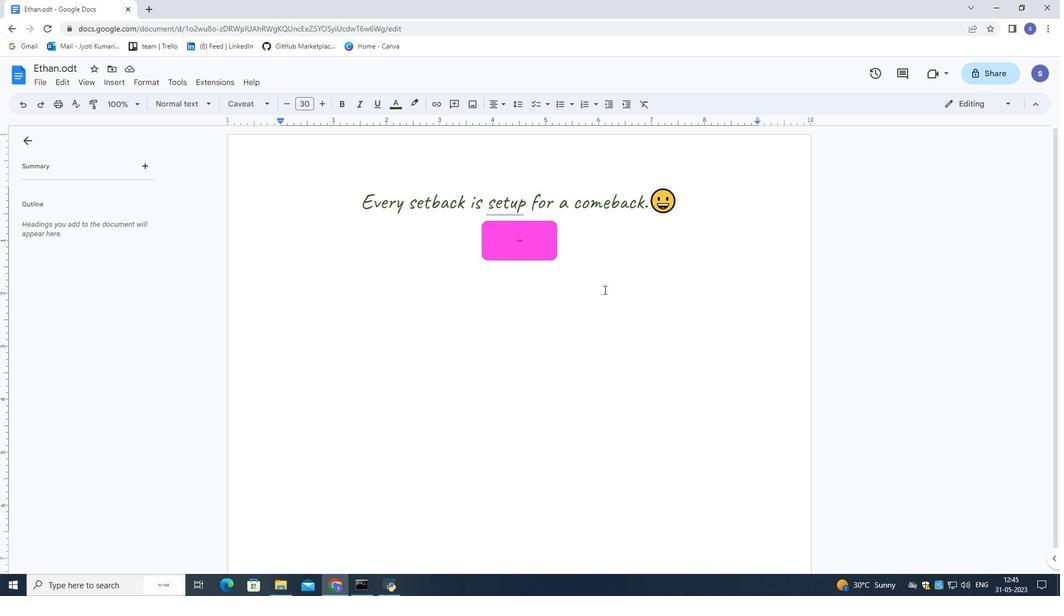 
